 Task: In the  document Renewableenergymeet.html Change the allignment of footer to  'Left ' Select the entire text and insert font style 'Playfair Display' and font size: 18
Action: Mouse moved to (361, 456)
Screenshot: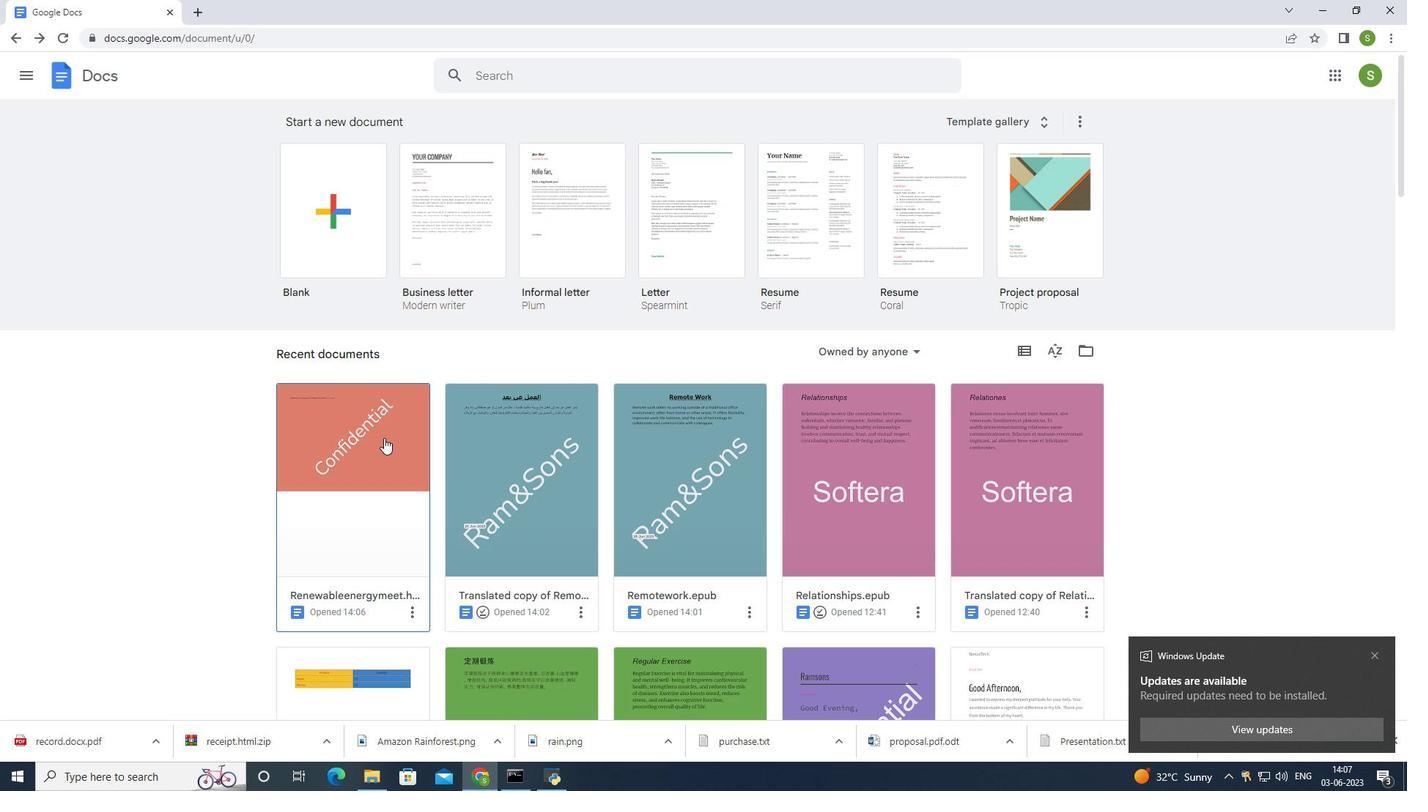 
Action: Mouse pressed left at (361, 456)
Screenshot: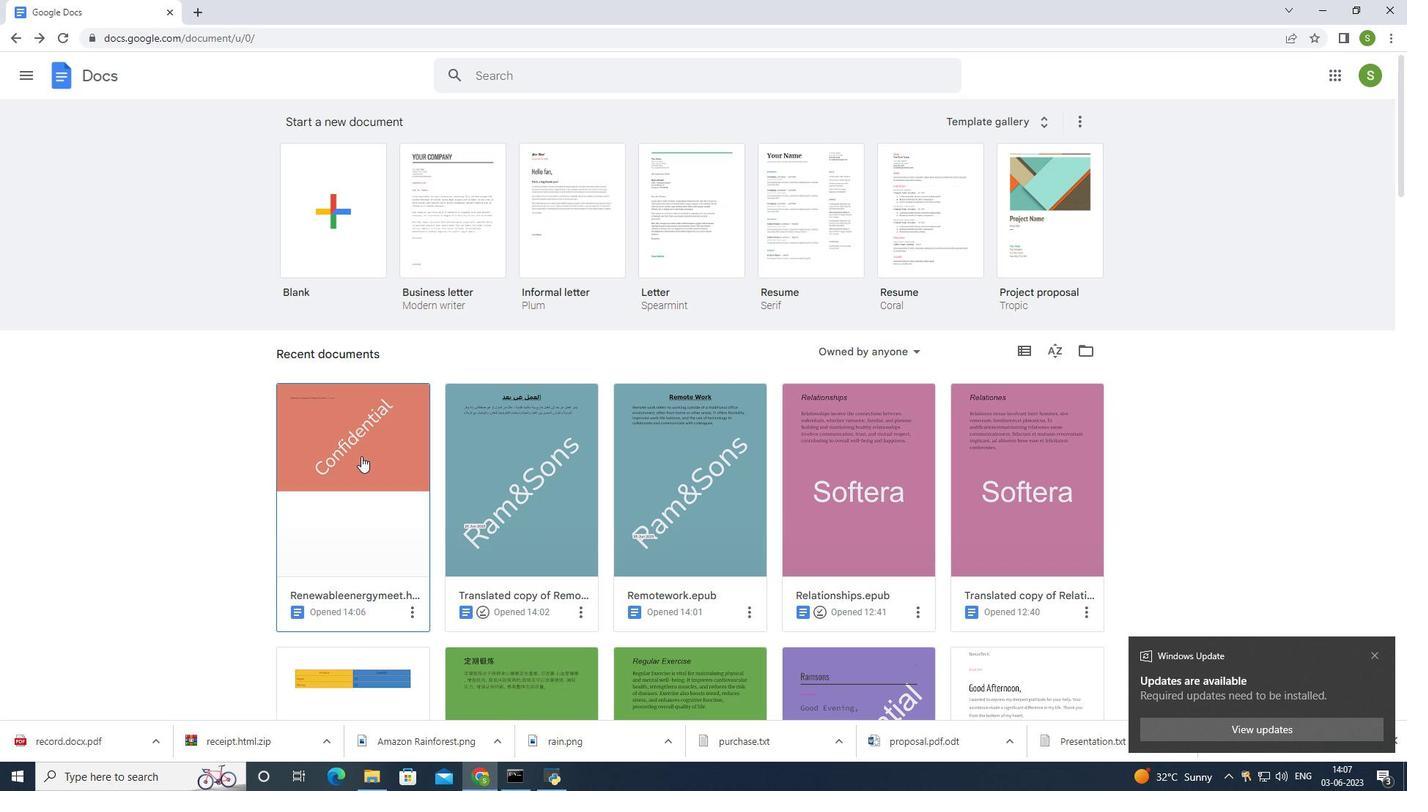 
Action: Mouse moved to (435, 699)
Screenshot: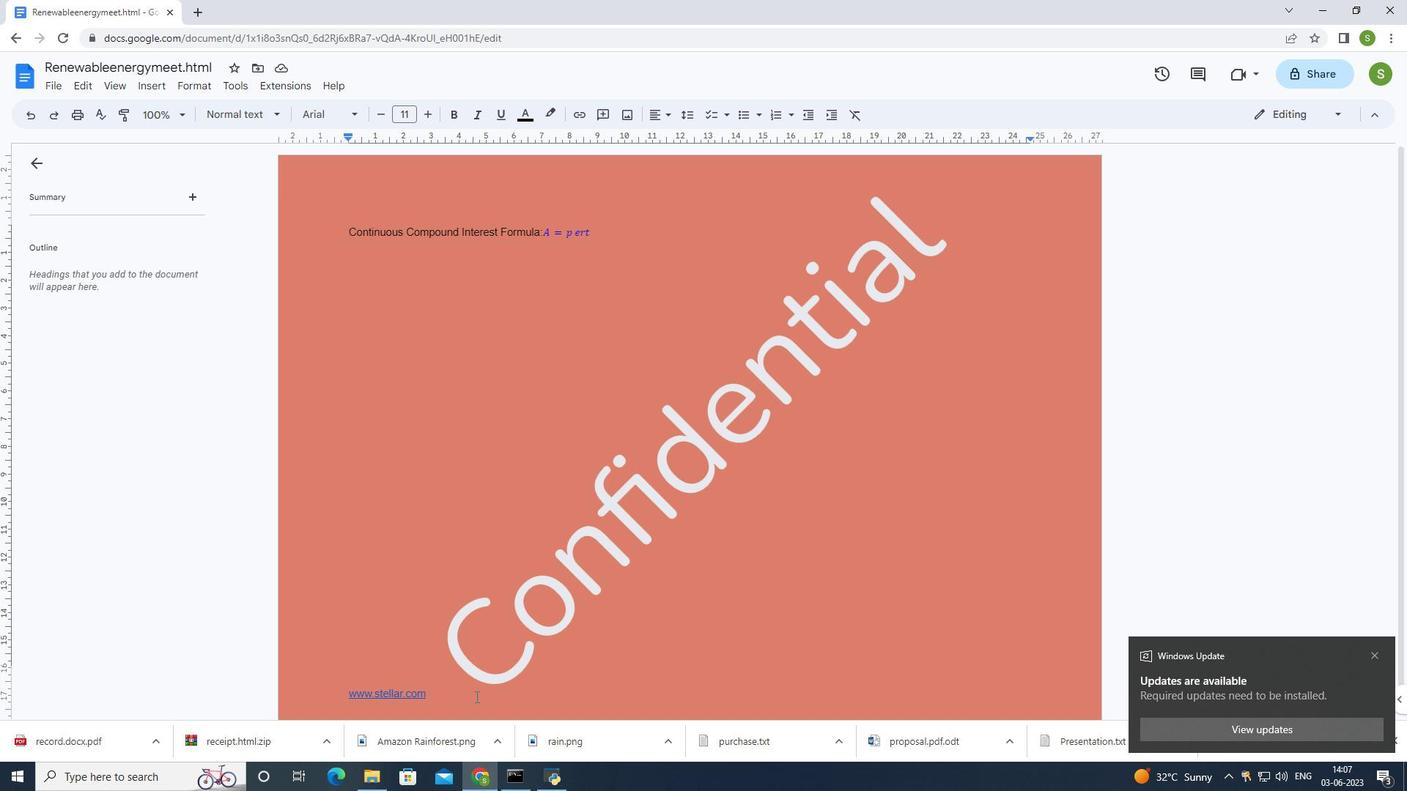 
Action: Mouse pressed left at (435, 699)
Screenshot: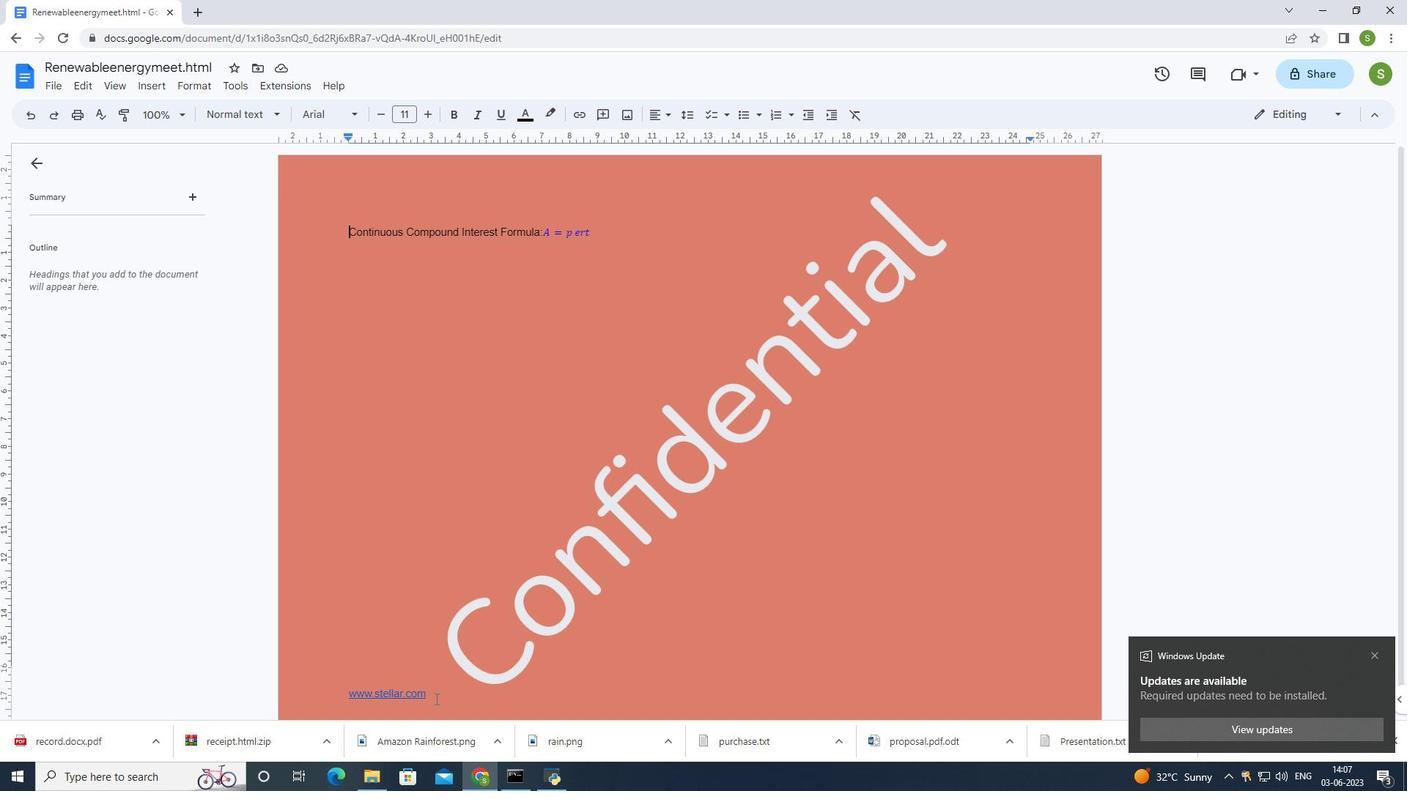 
Action: Mouse moved to (434, 696)
Screenshot: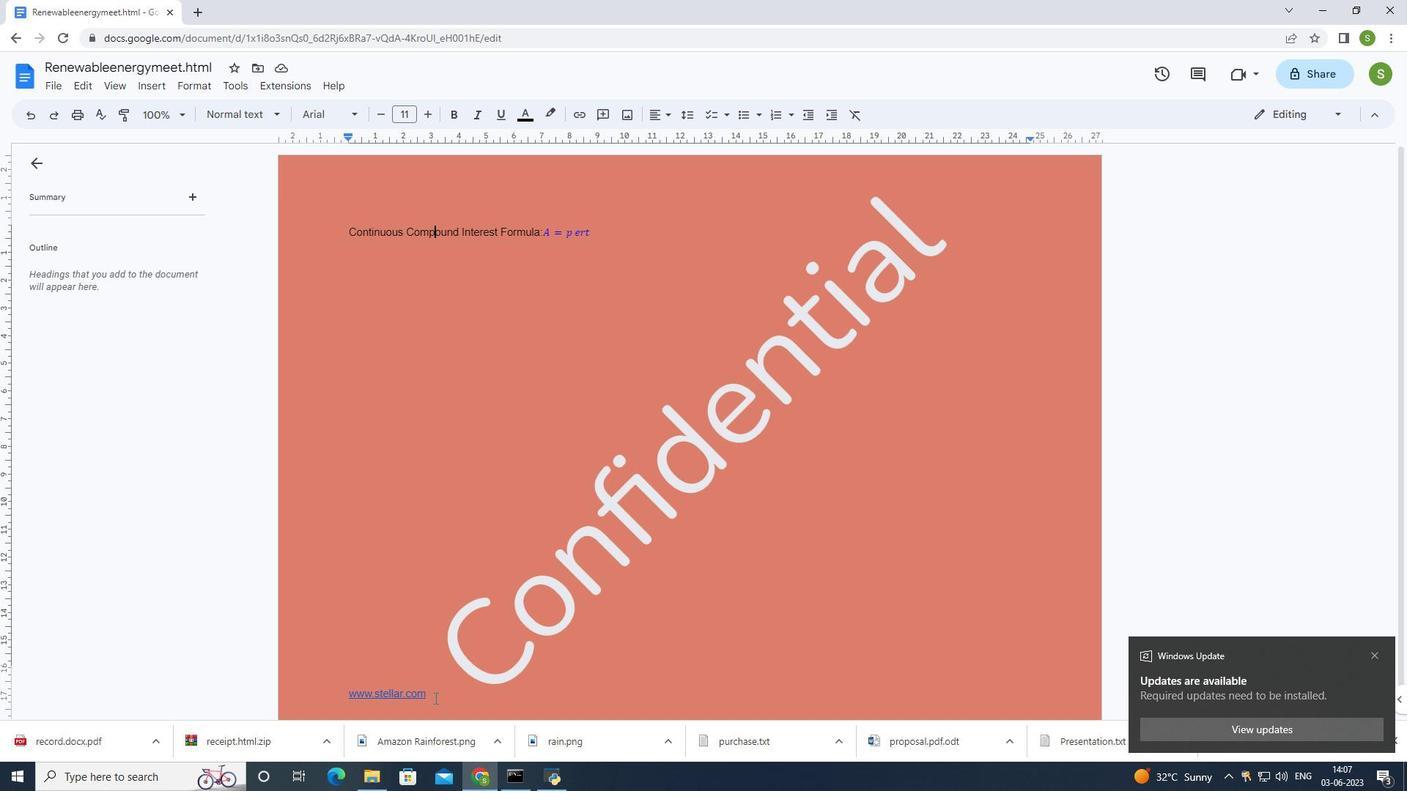 
Action: Mouse pressed left at (434, 696)
Screenshot: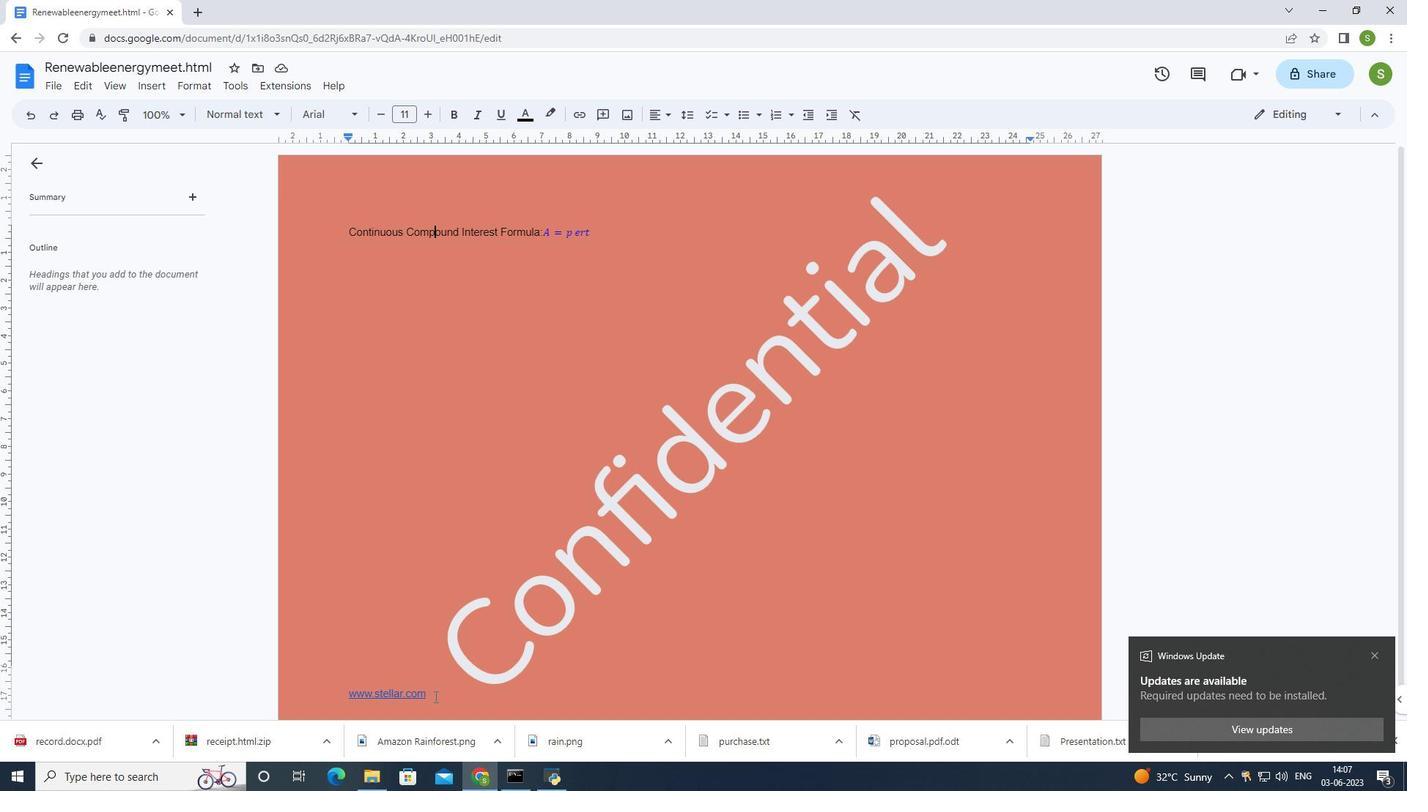
Action: Mouse pressed left at (434, 696)
Screenshot: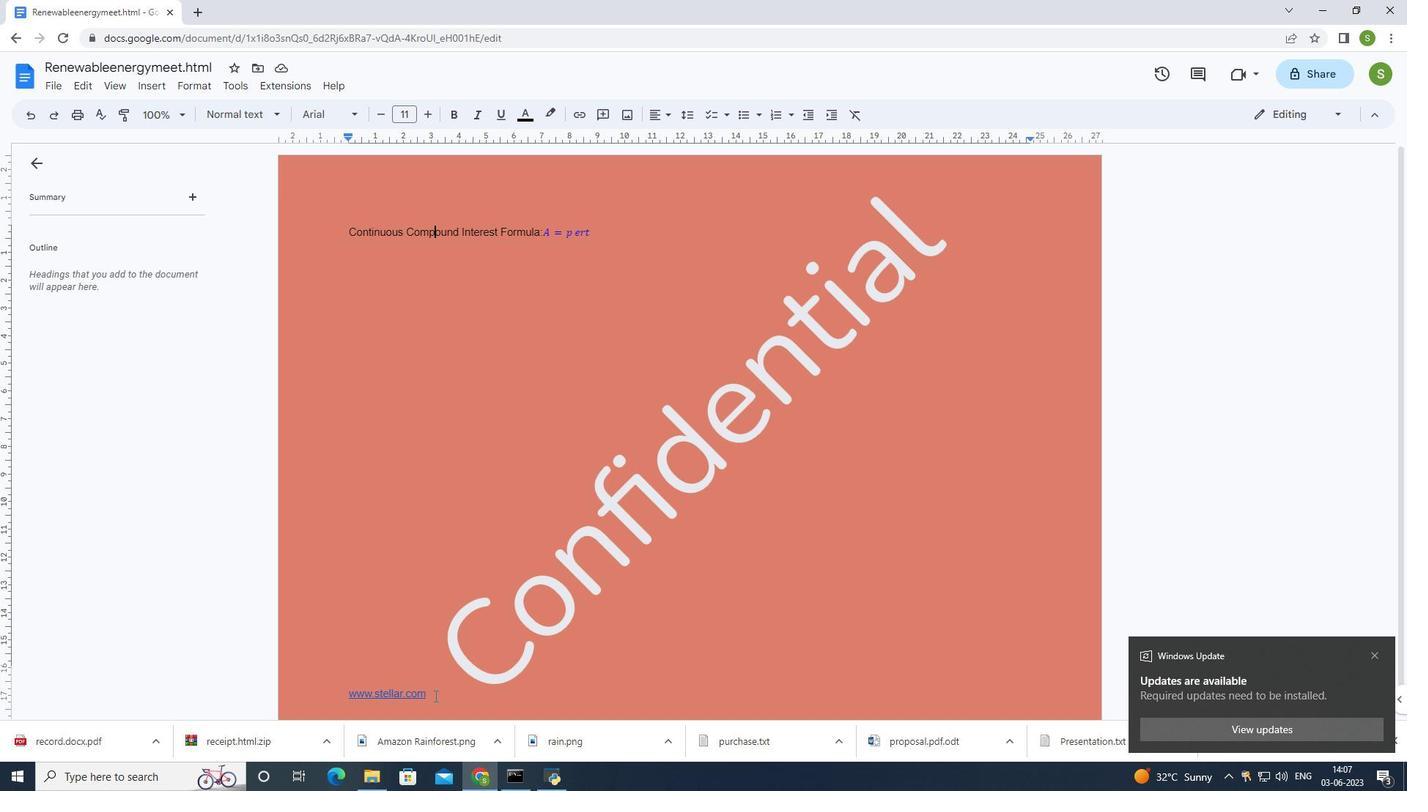 
Action: Mouse moved to (434, 691)
Screenshot: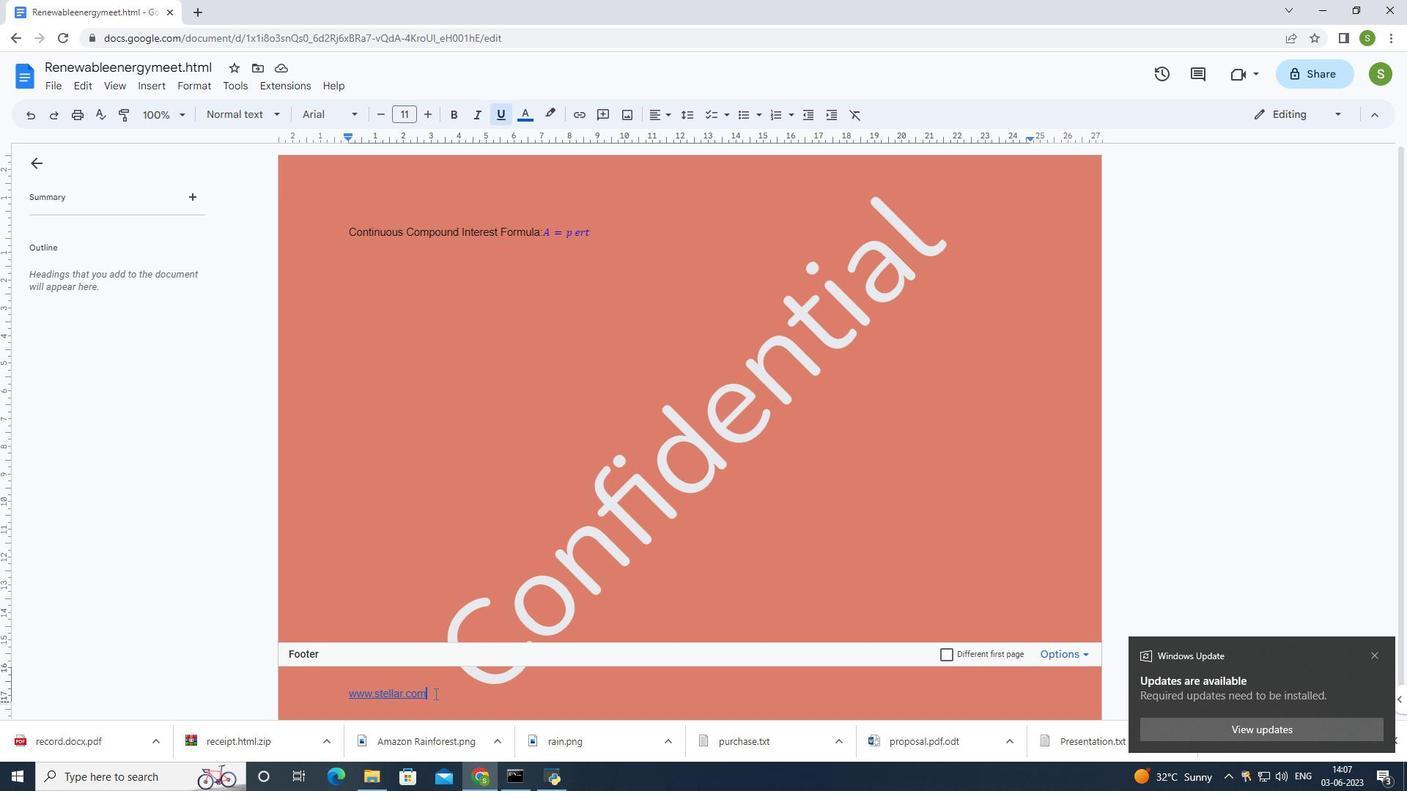 
Action: Mouse pressed left at (434, 691)
Screenshot: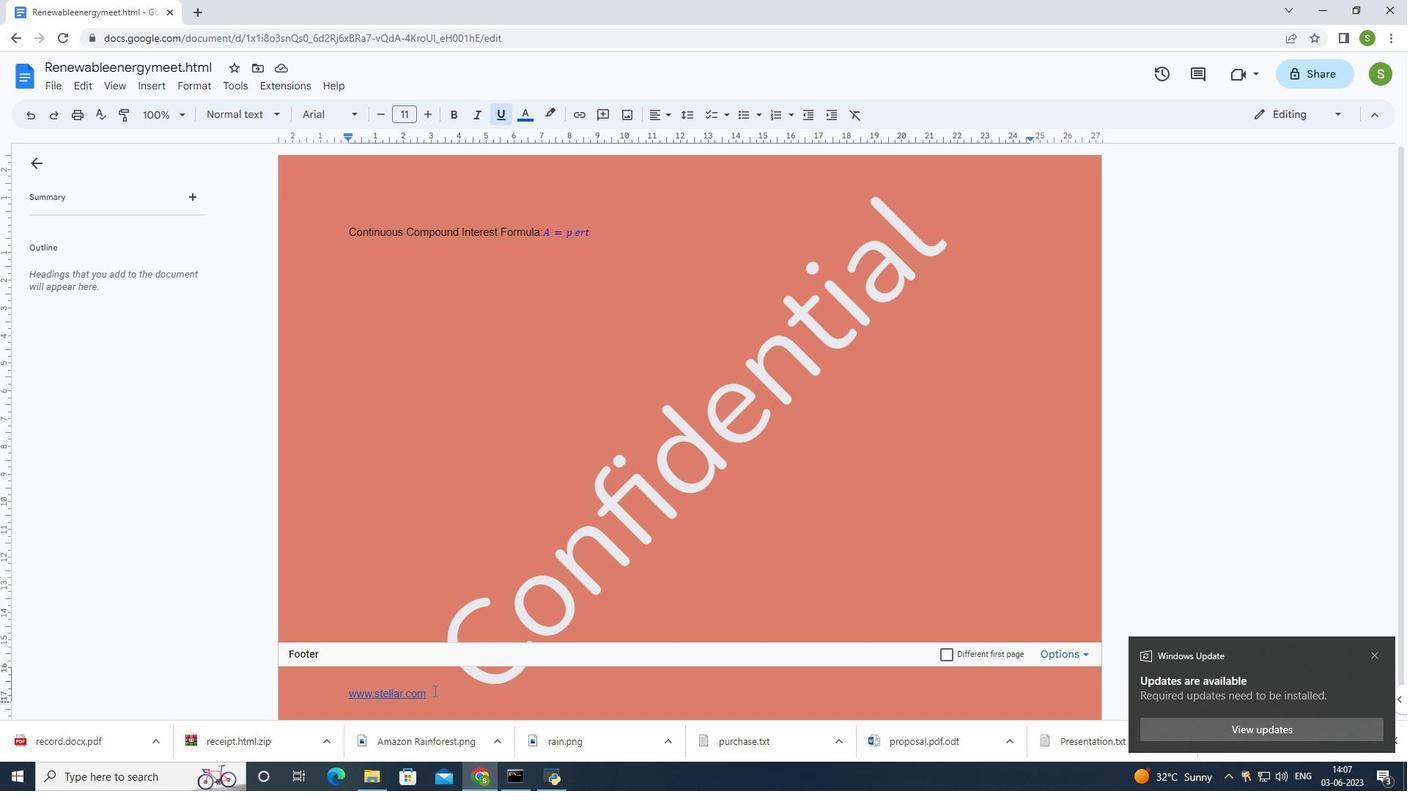 
Action: Mouse moved to (653, 112)
Screenshot: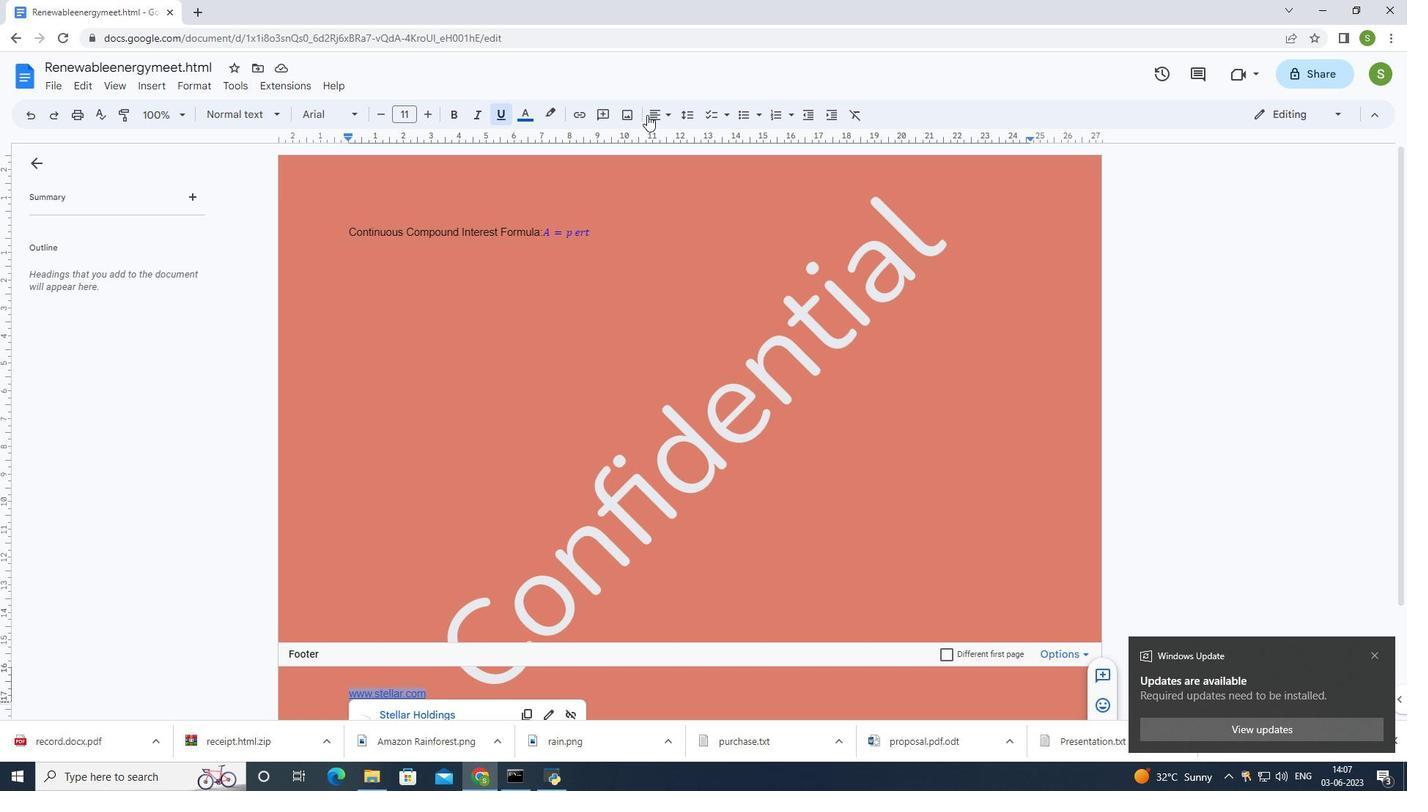 
Action: Mouse pressed left at (653, 112)
Screenshot: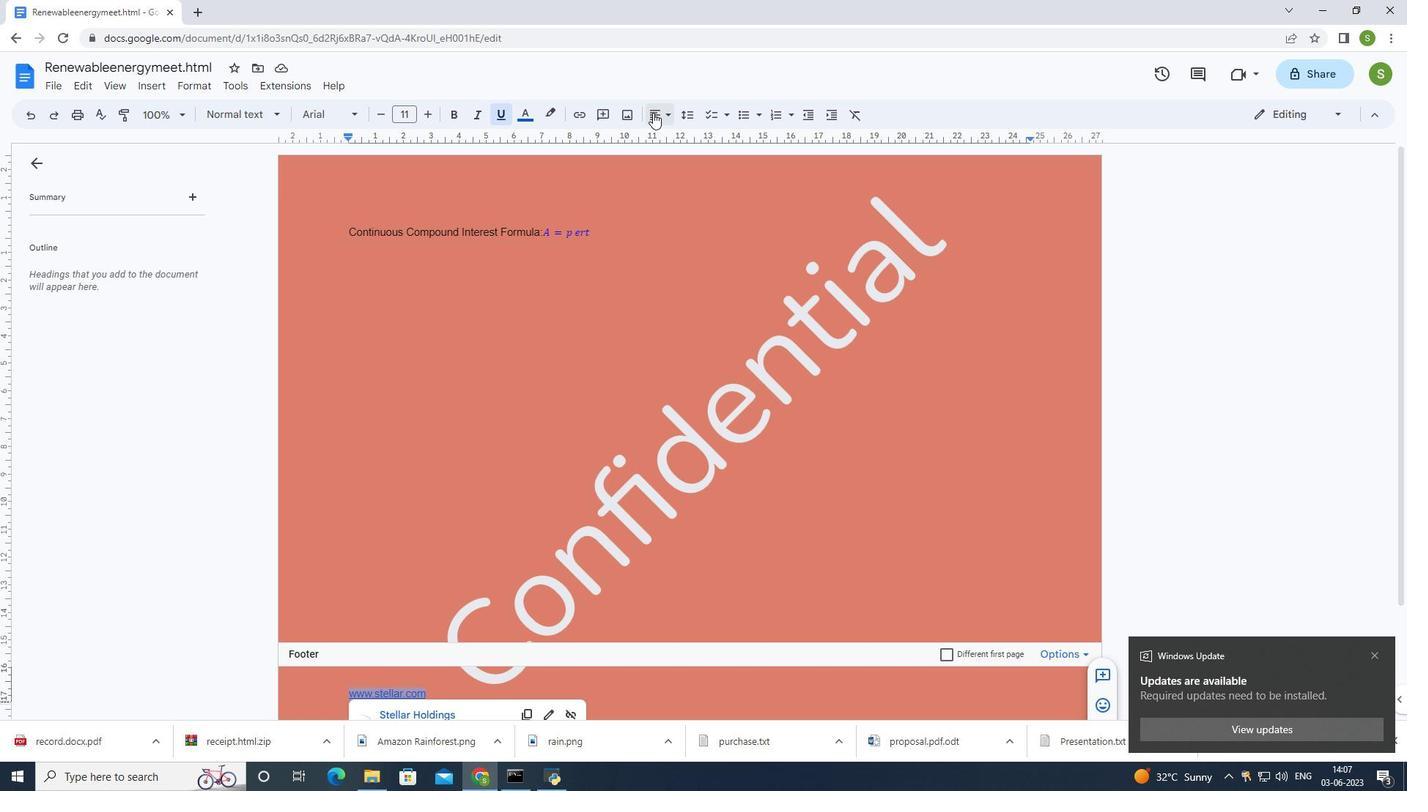 
Action: Mouse moved to (656, 140)
Screenshot: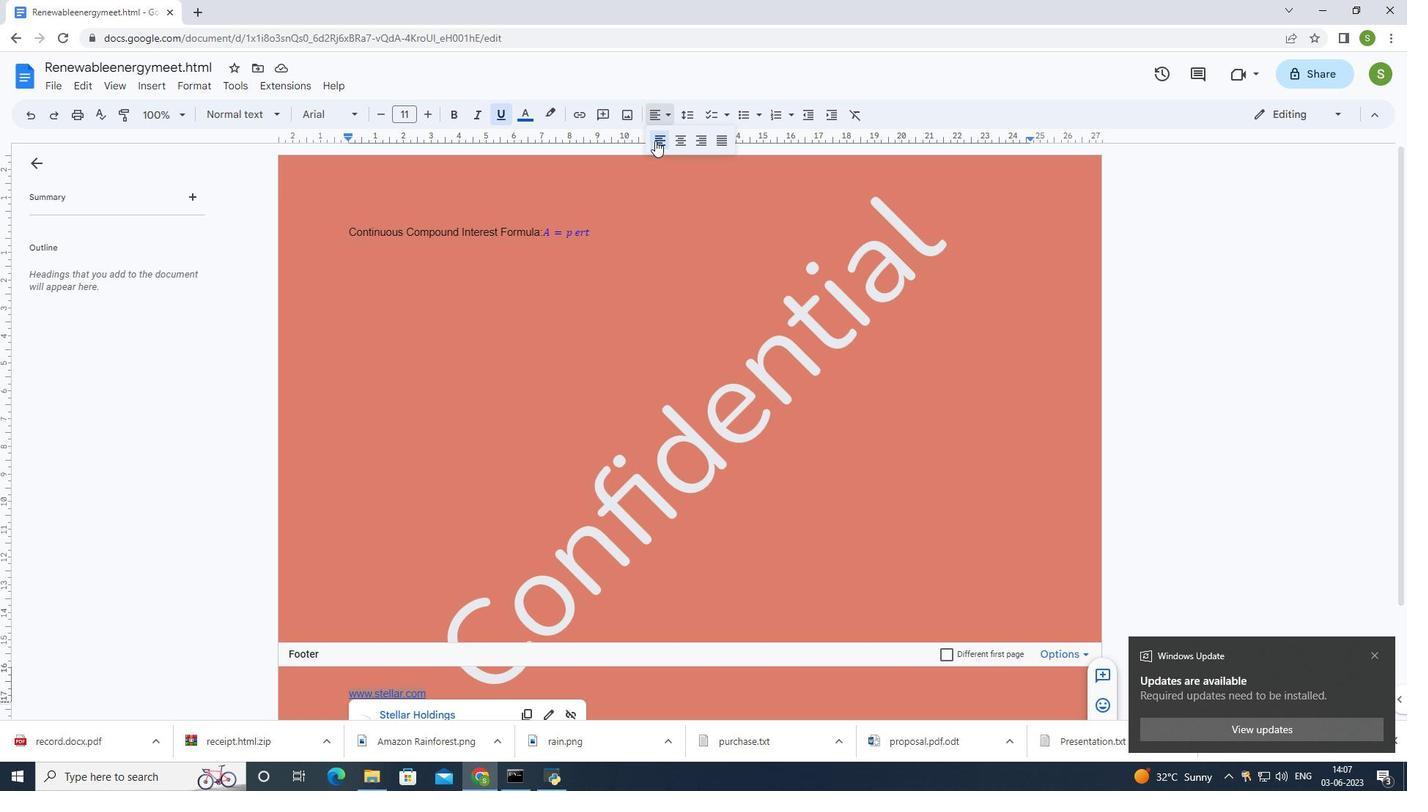 
Action: Mouse pressed left at (656, 140)
Screenshot: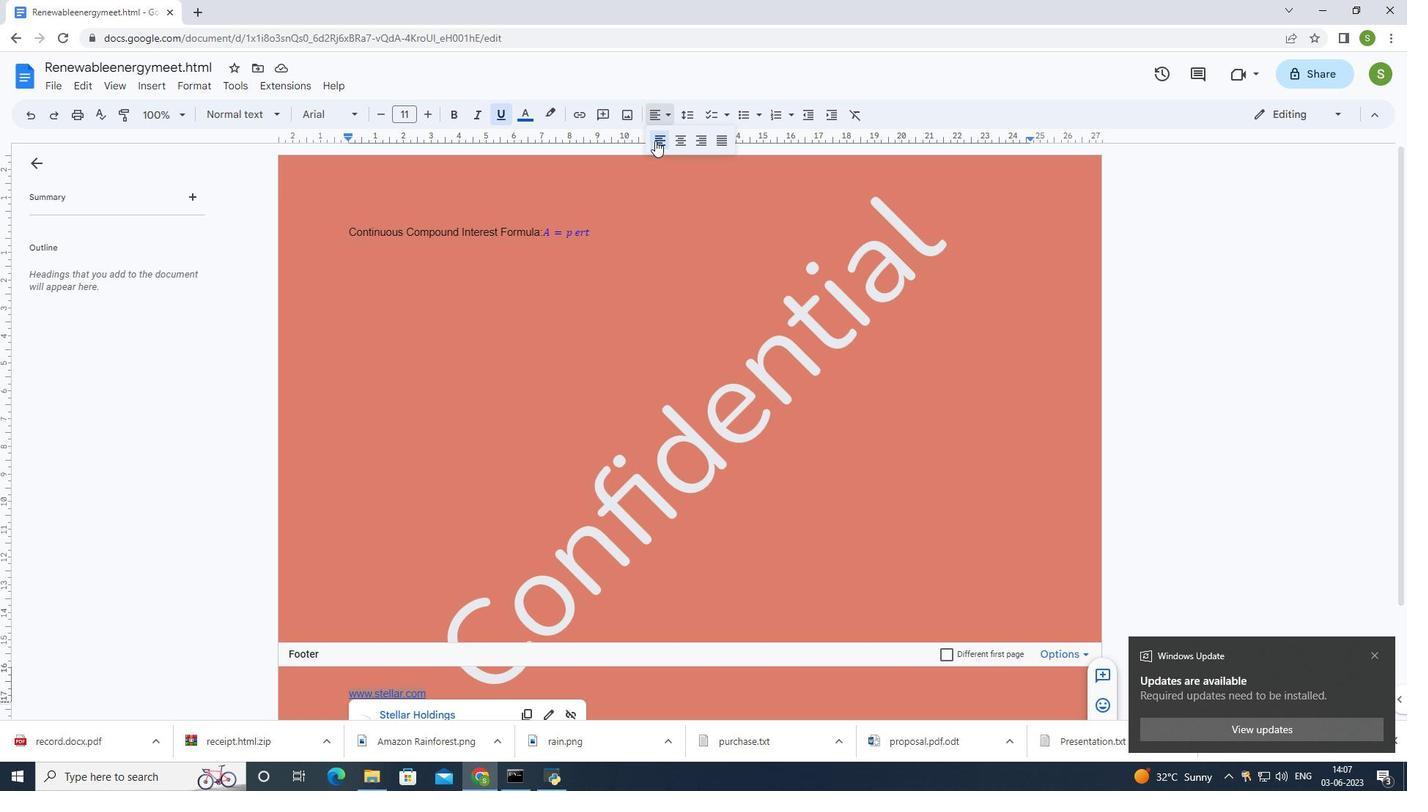 
Action: Mouse moved to (344, 234)
Screenshot: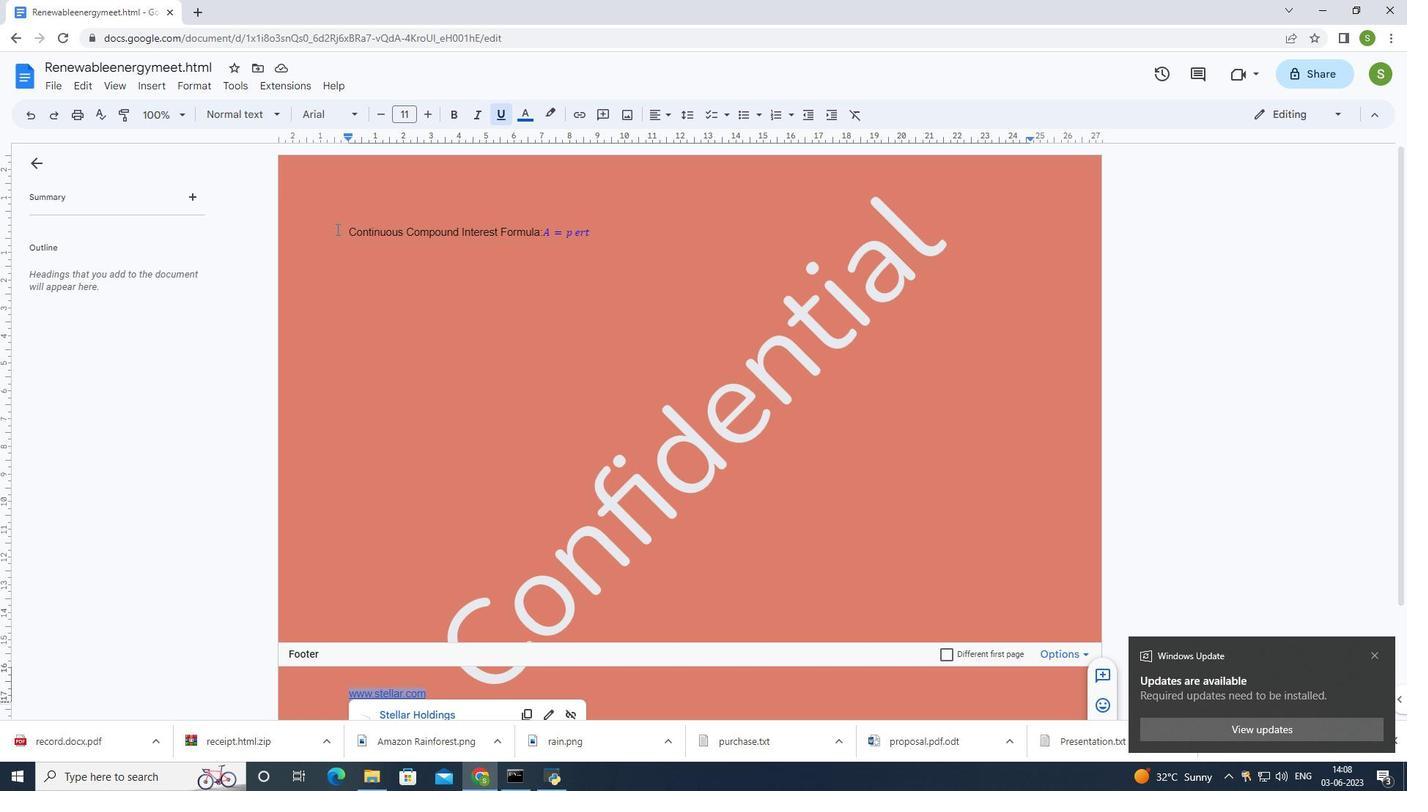 
Action: Mouse pressed left at (344, 234)
Screenshot: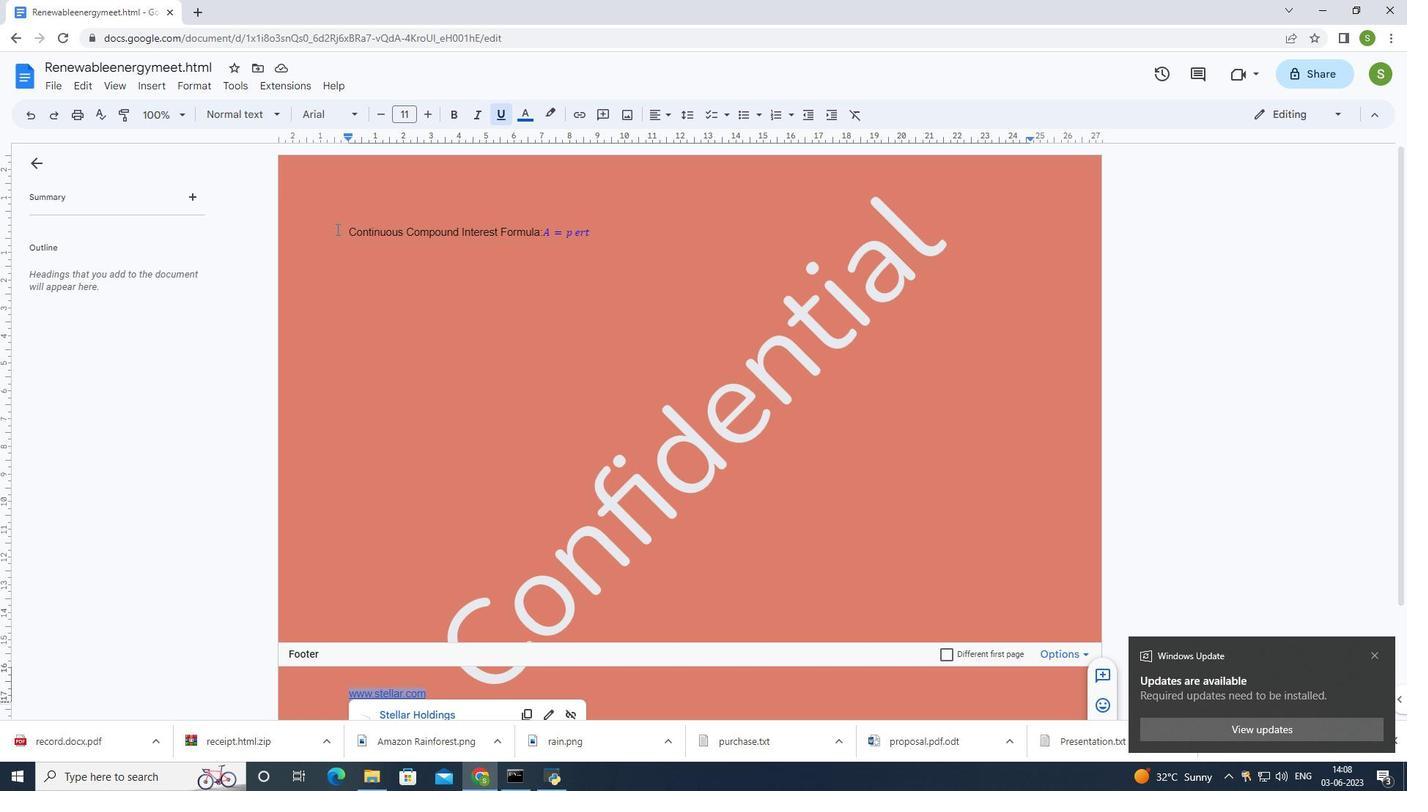 
Action: Mouse moved to (324, 111)
Screenshot: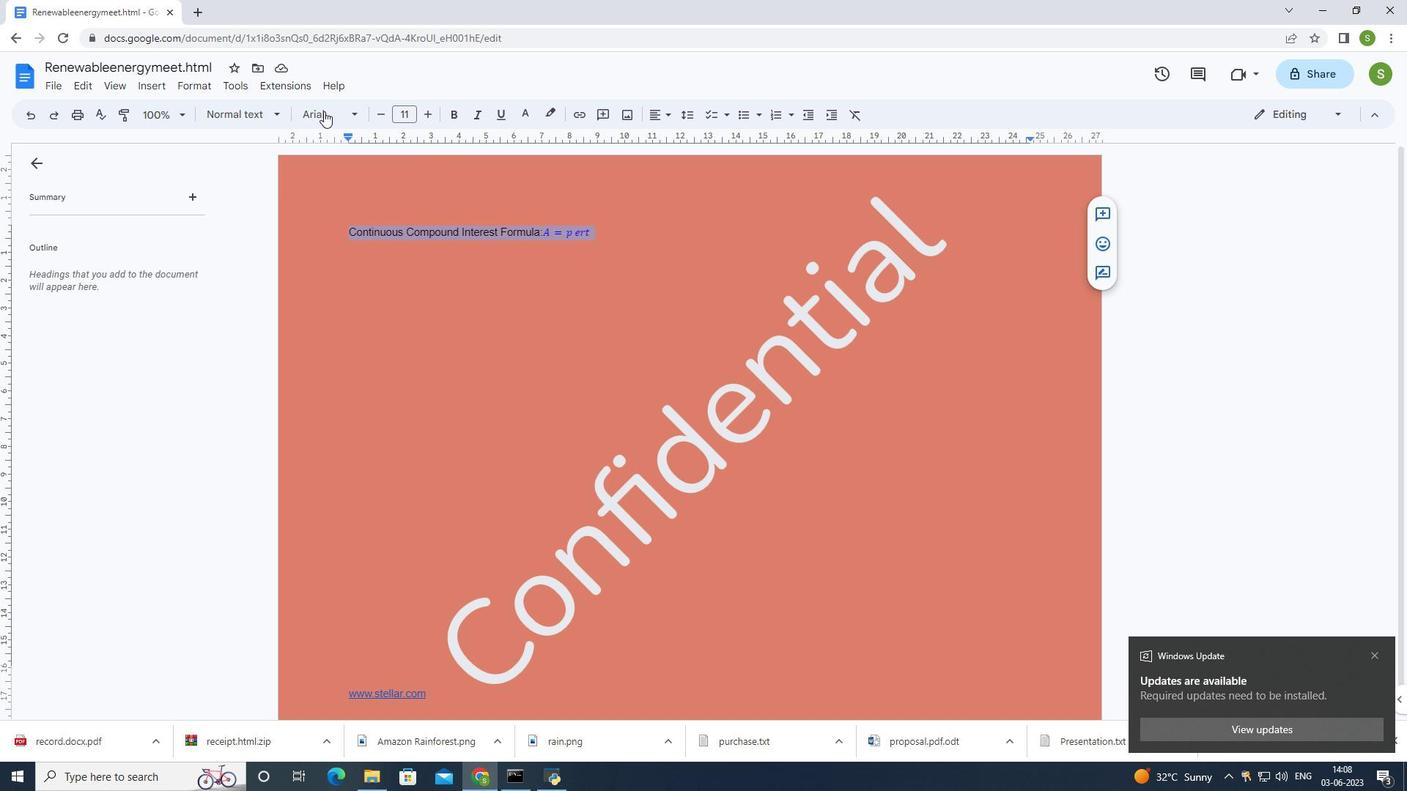 
Action: Mouse pressed left at (324, 111)
Screenshot: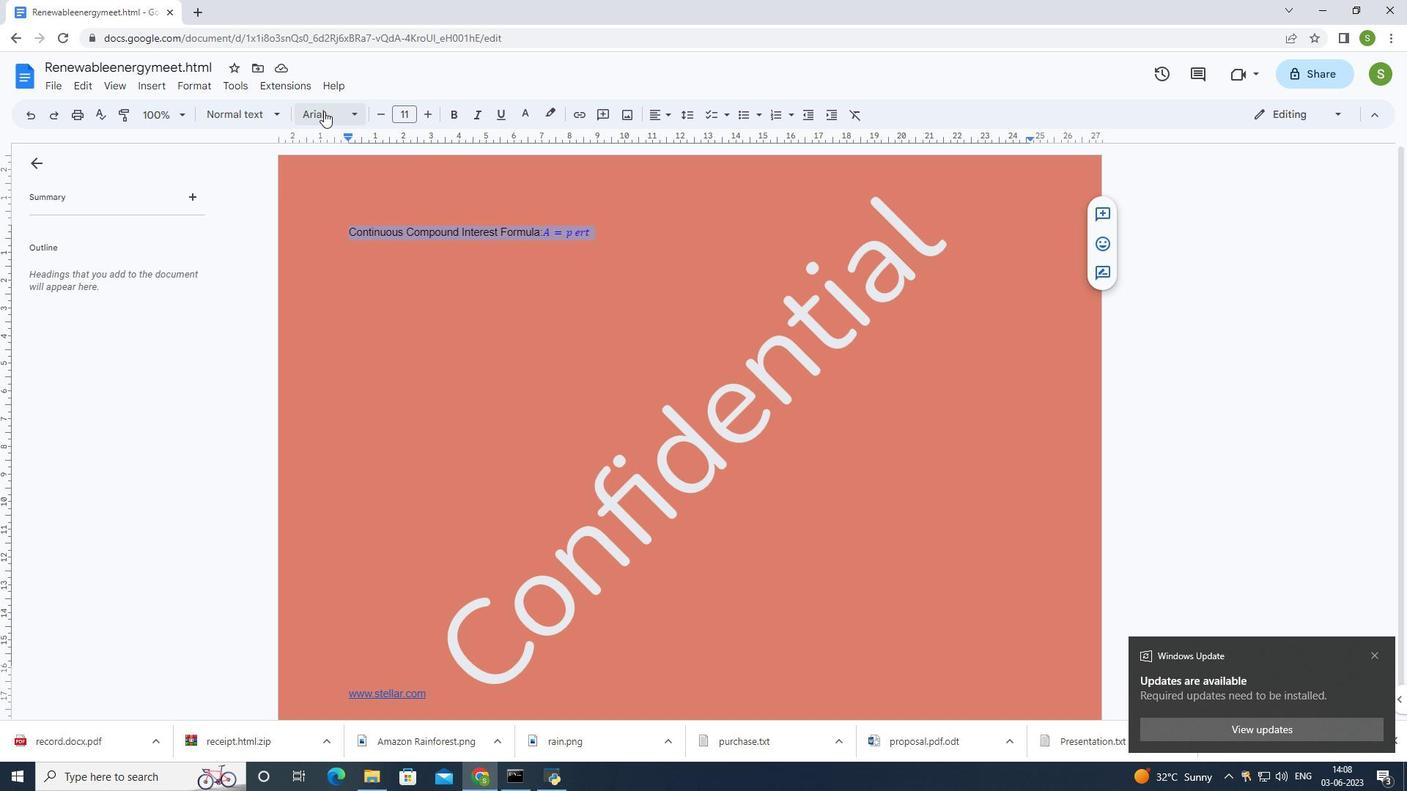 
Action: Mouse moved to (366, 142)
Screenshot: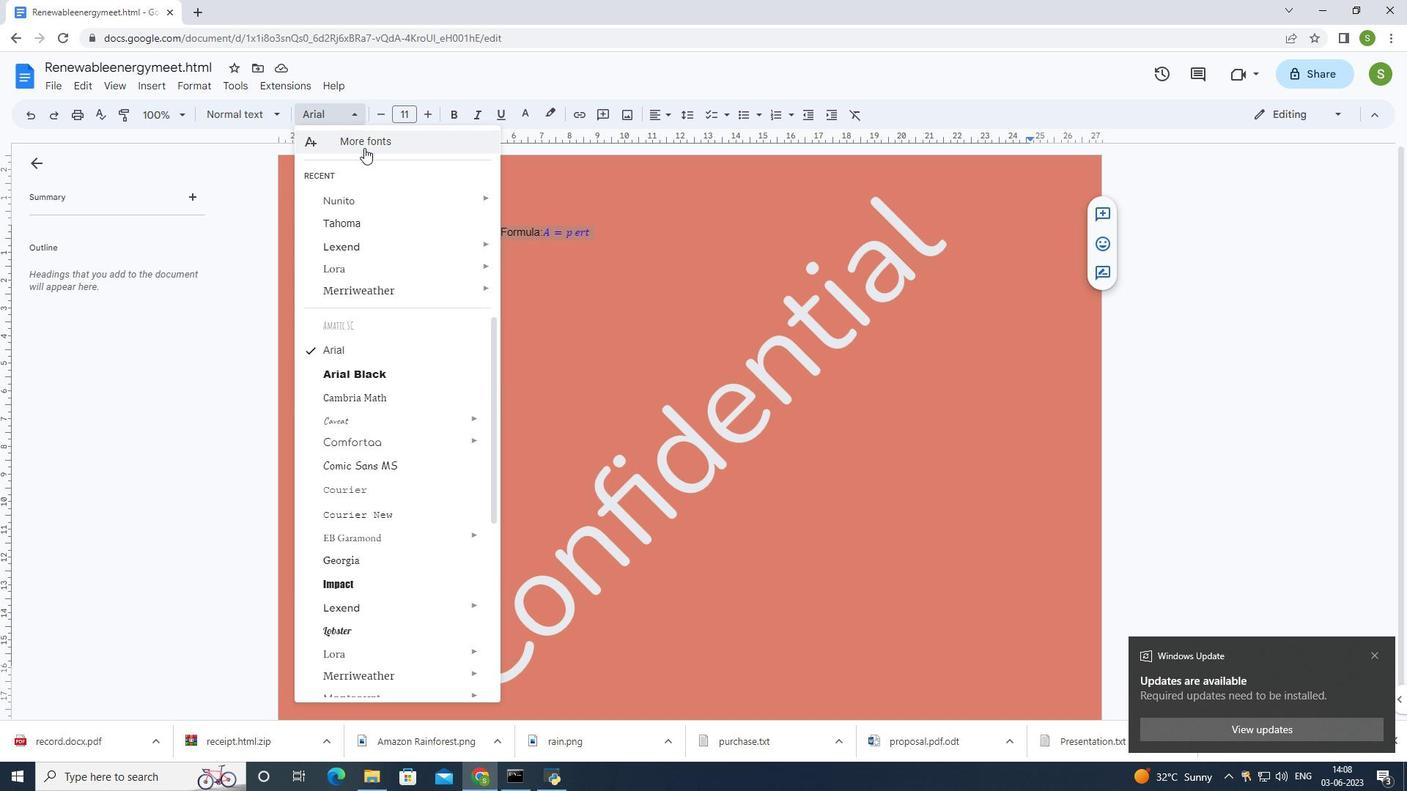 
Action: Mouse pressed left at (366, 142)
Screenshot: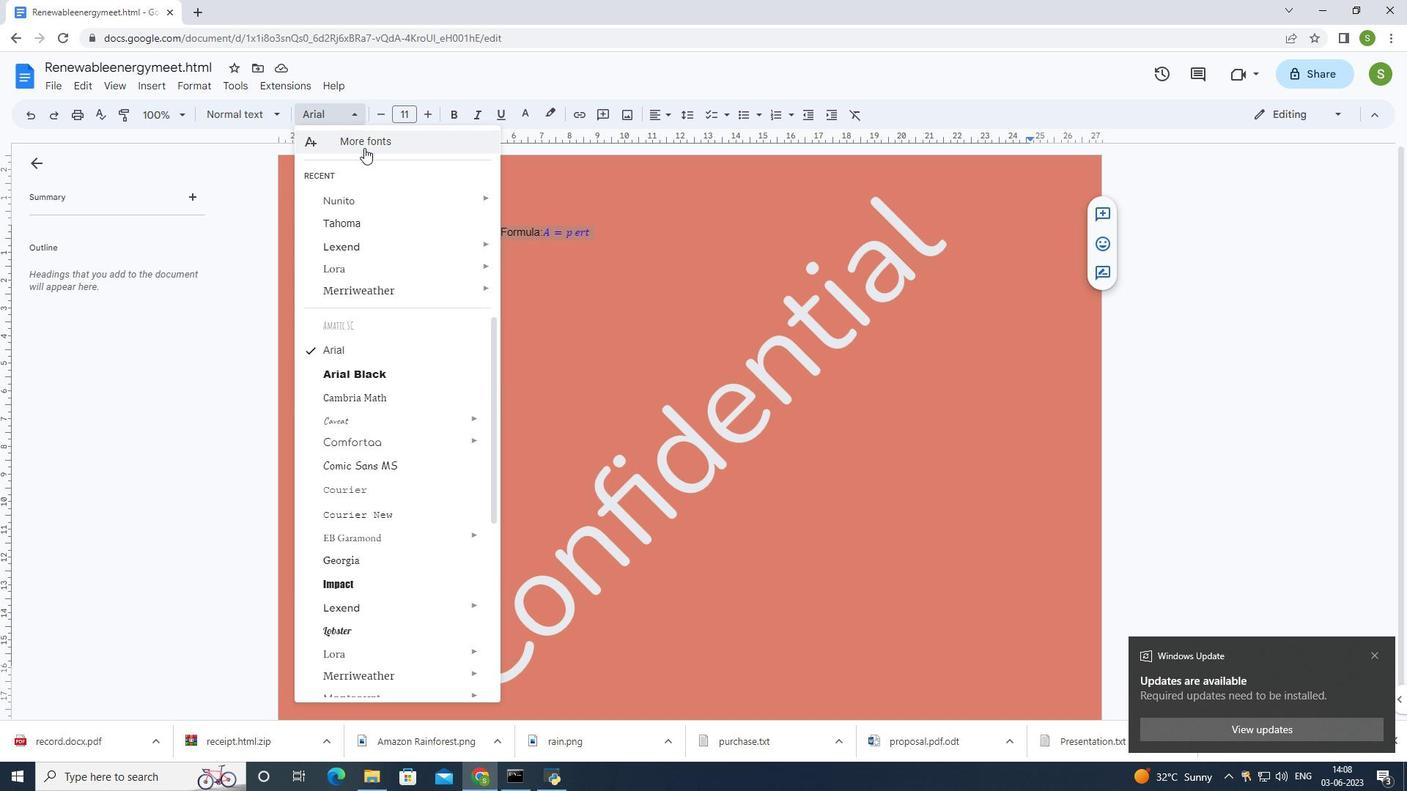
Action: Mouse moved to (458, 211)
Screenshot: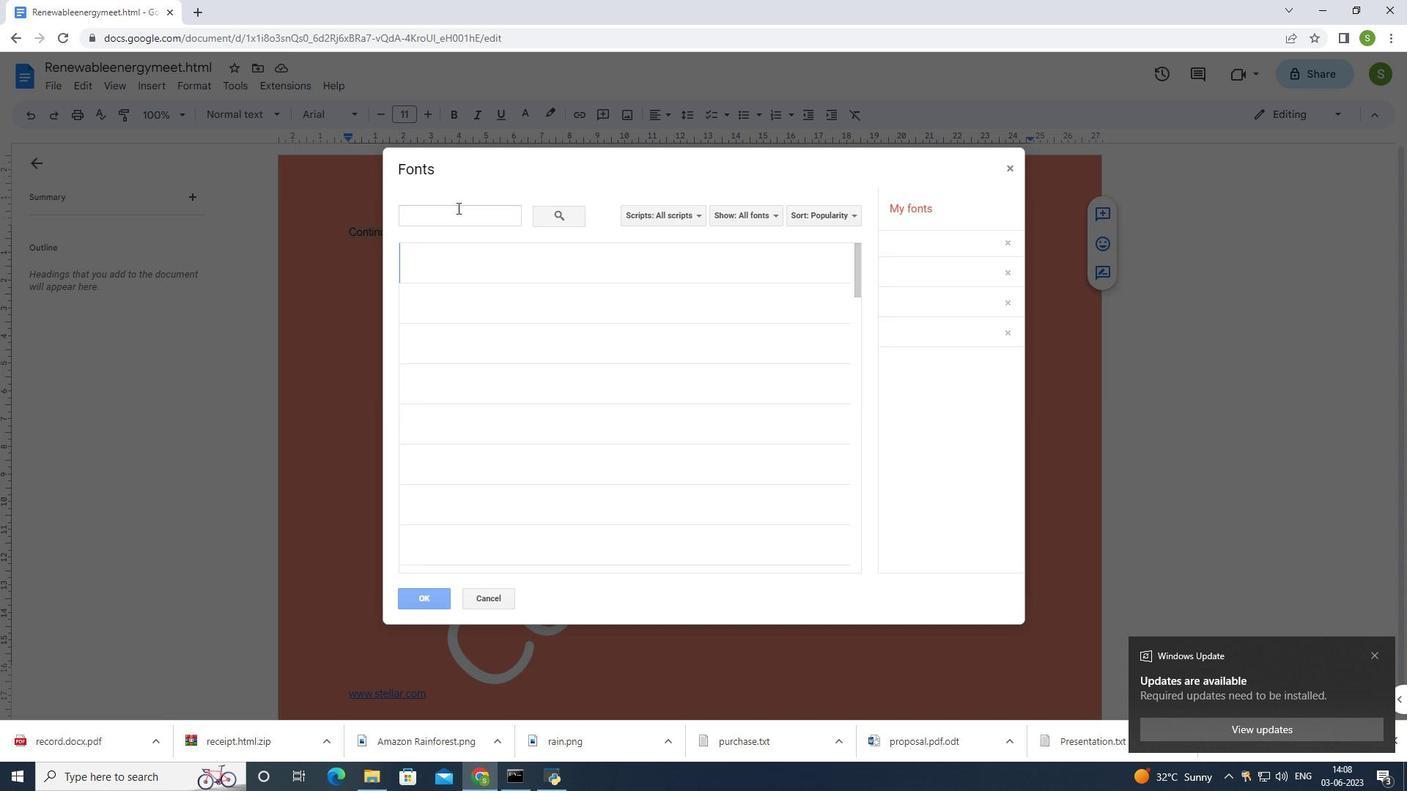 
Action: Mouse pressed left at (458, 211)
Screenshot: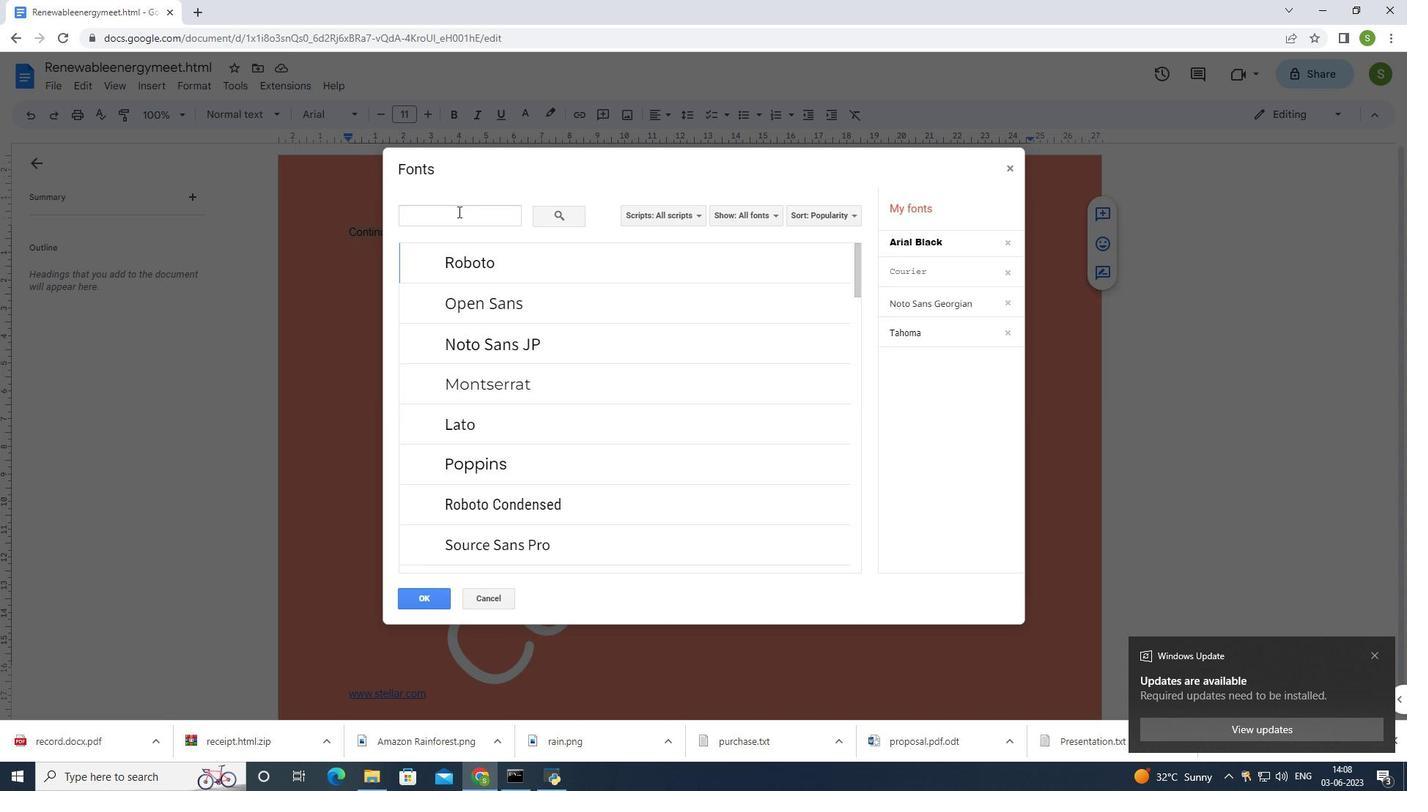 
Action: Mouse moved to (475, 213)
Screenshot: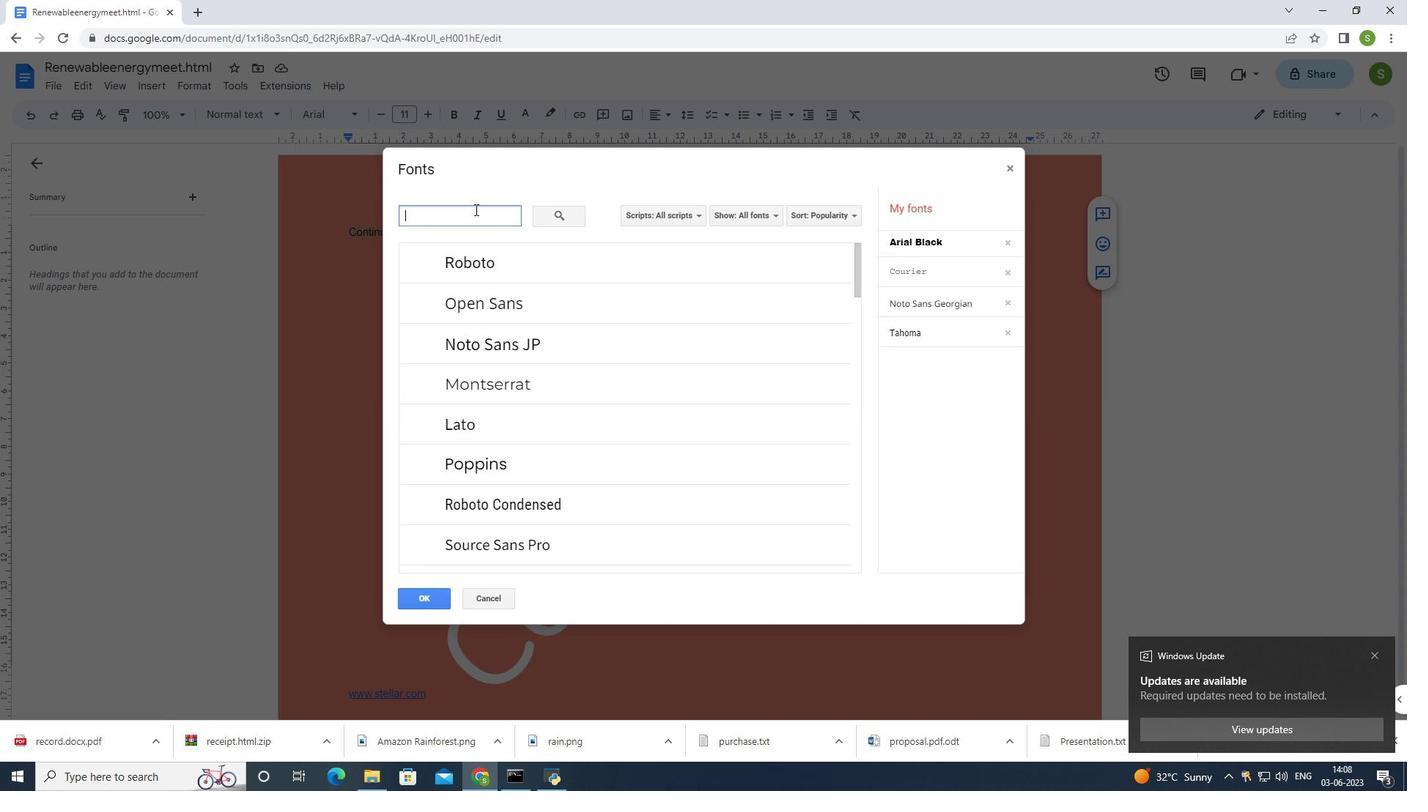 
Action: Key pressed <Key.shift>Playfair
Screenshot: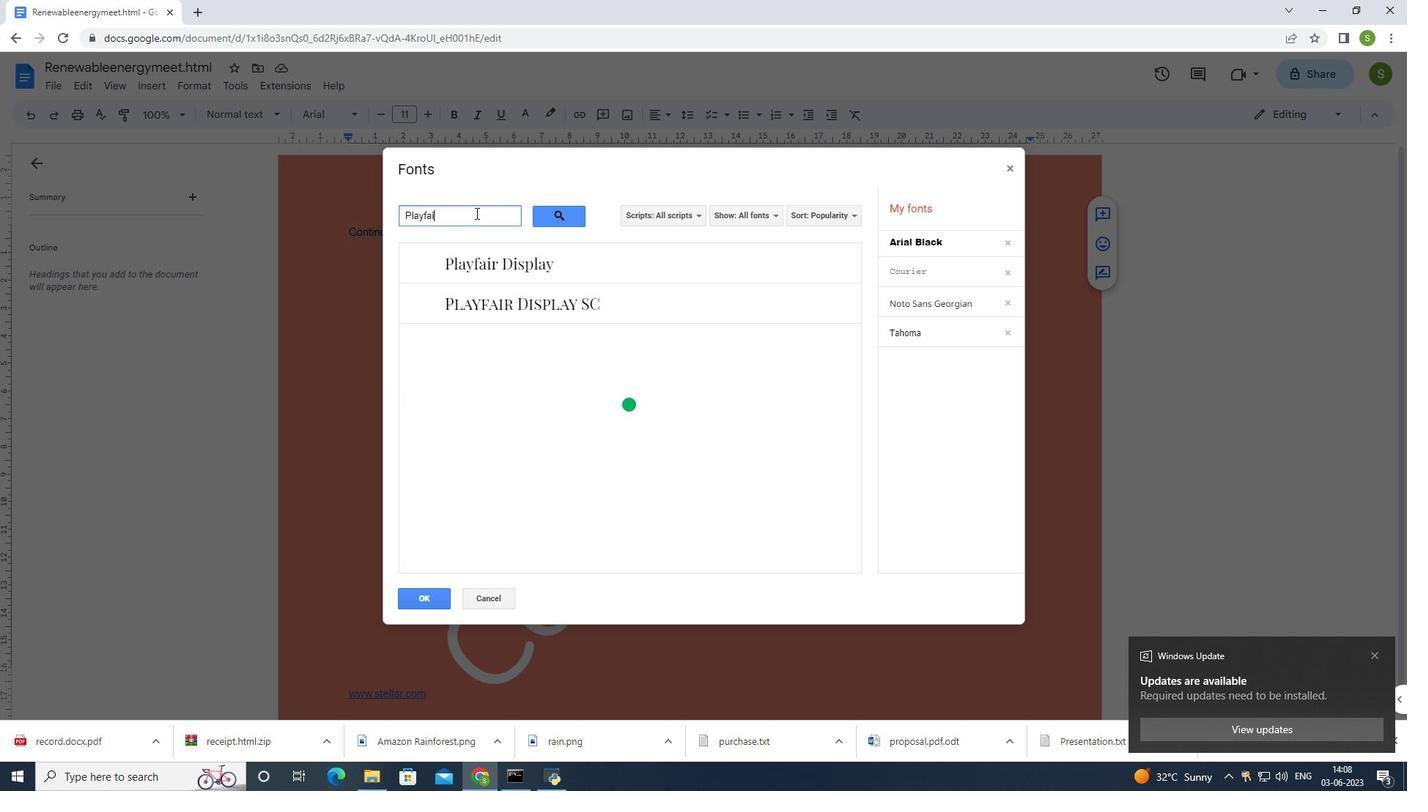 
Action: Mouse moved to (481, 273)
Screenshot: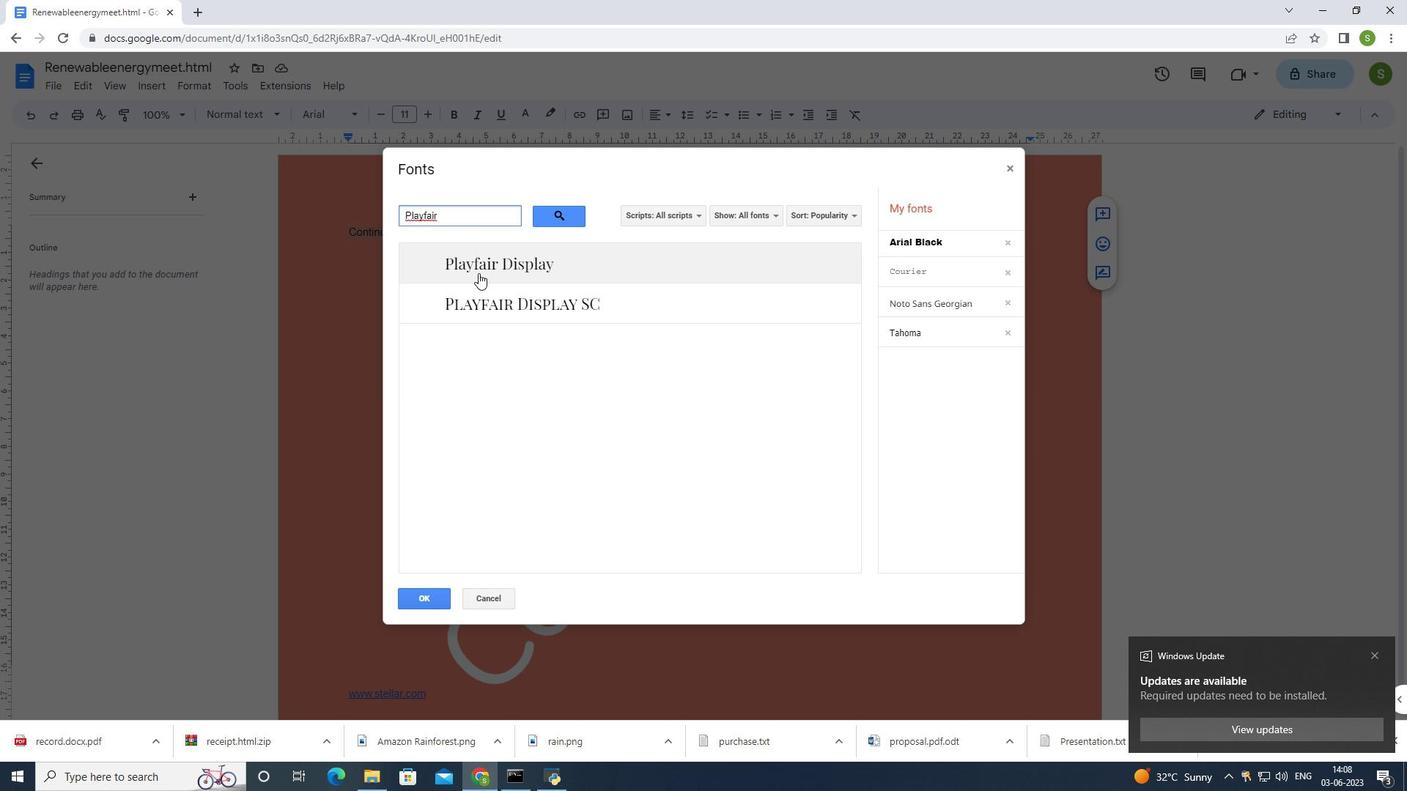 
Action: Mouse pressed left at (481, 273)
Screenshot: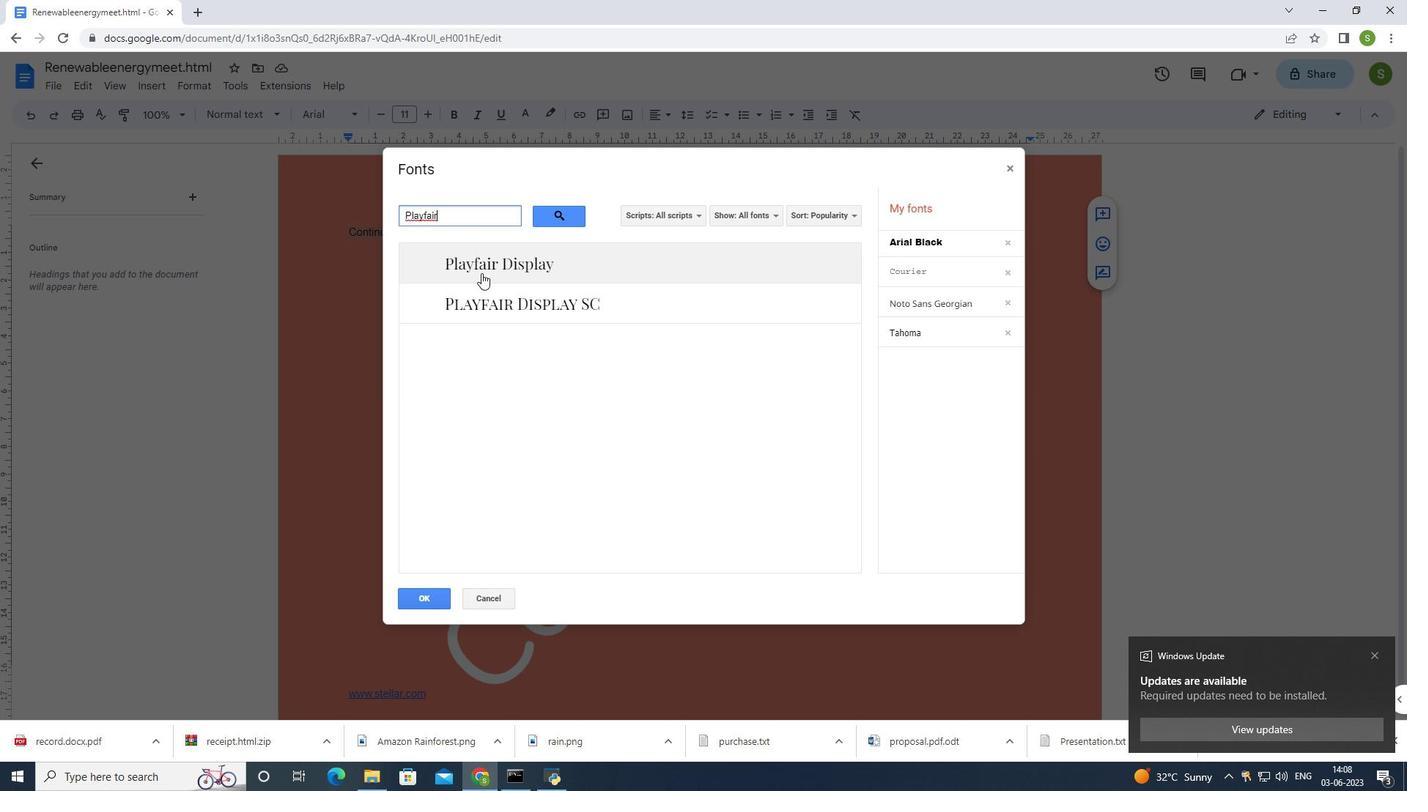 
Action: Mouse moved to (436, 601)
Screenshot: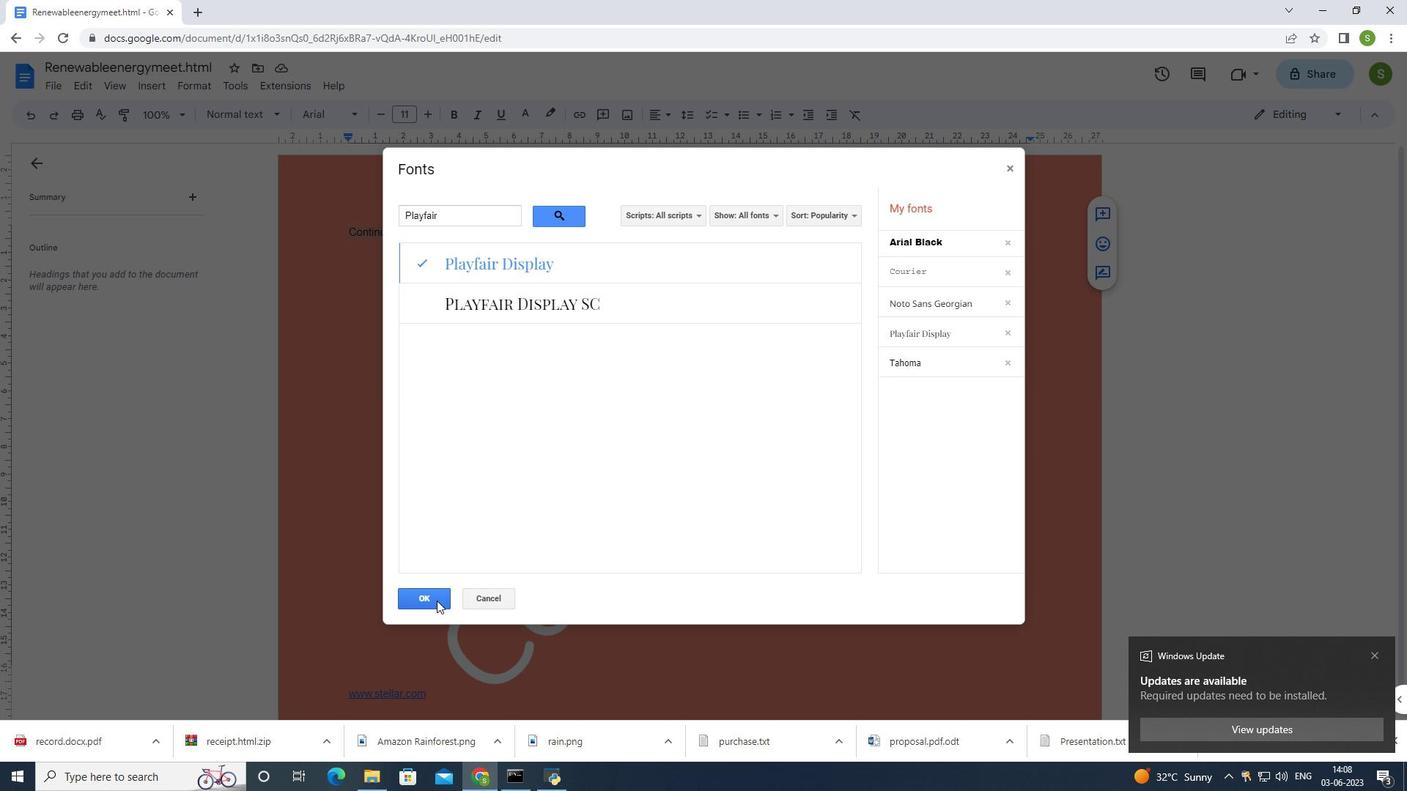 
Action: Mouse pressed left at (436, 601)
Screenshot: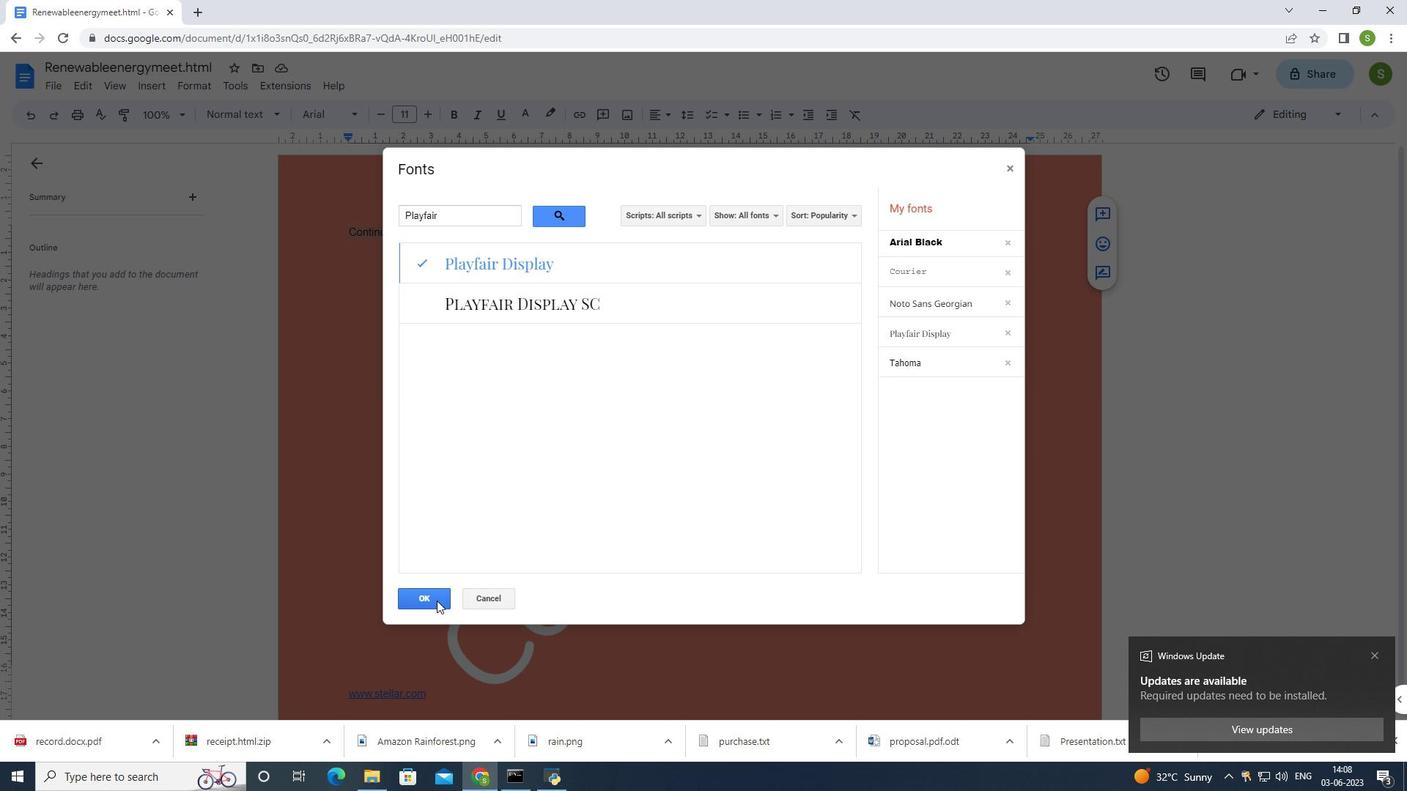 
Action: Mouse moved to (426, 113)
Screenshot: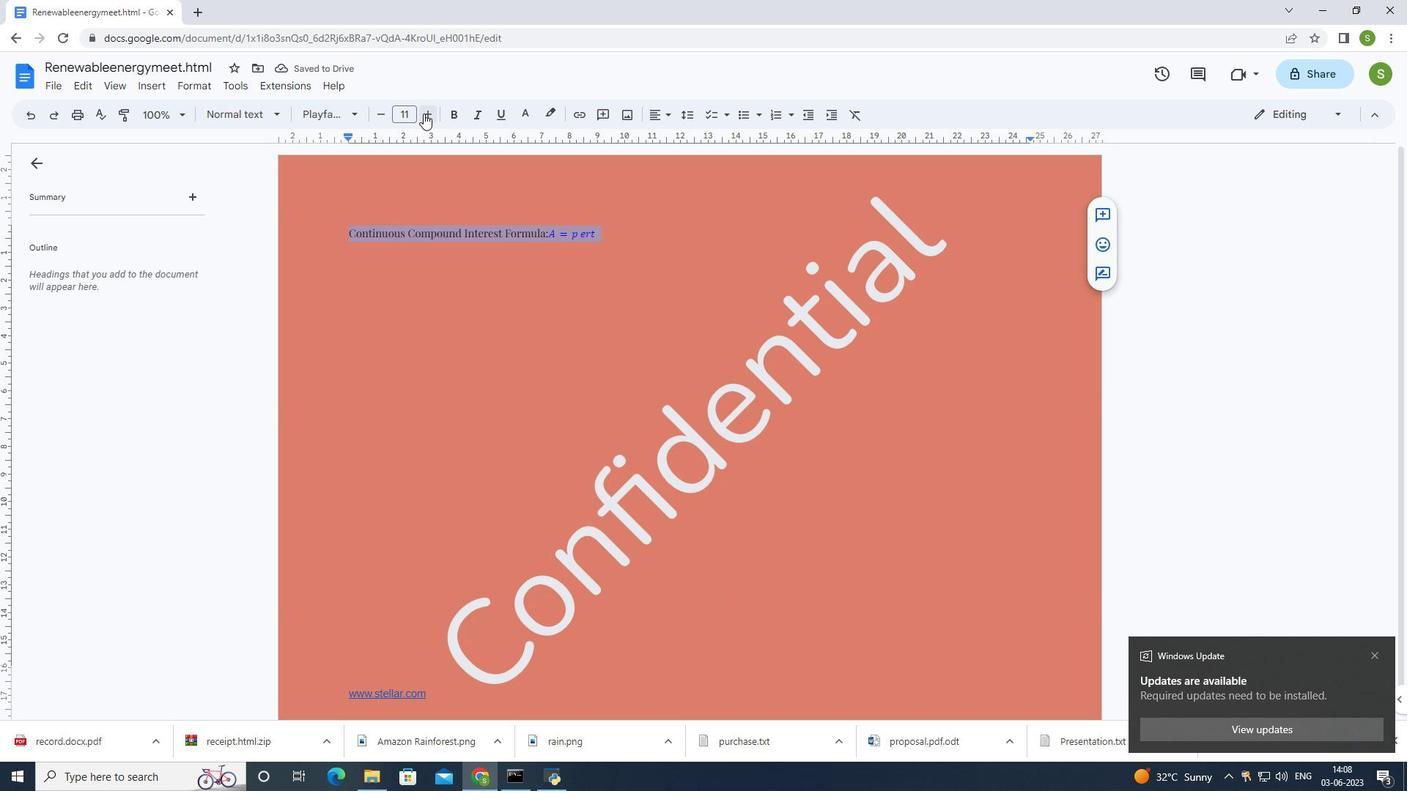 
Action: Mouse pressed left at (426, 113)
Screenshot: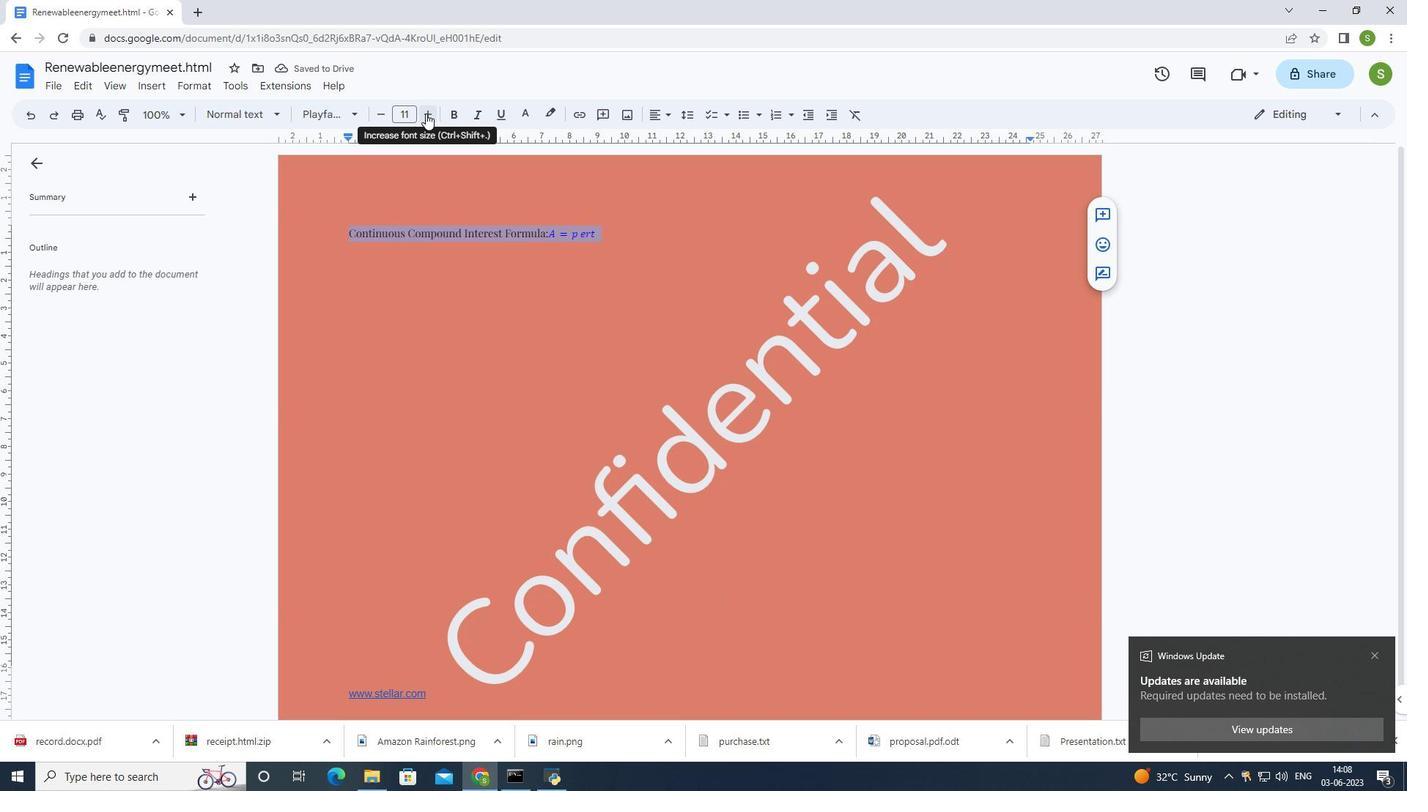 
Action: Mouse pressed left at (426, 113)
Screenshot: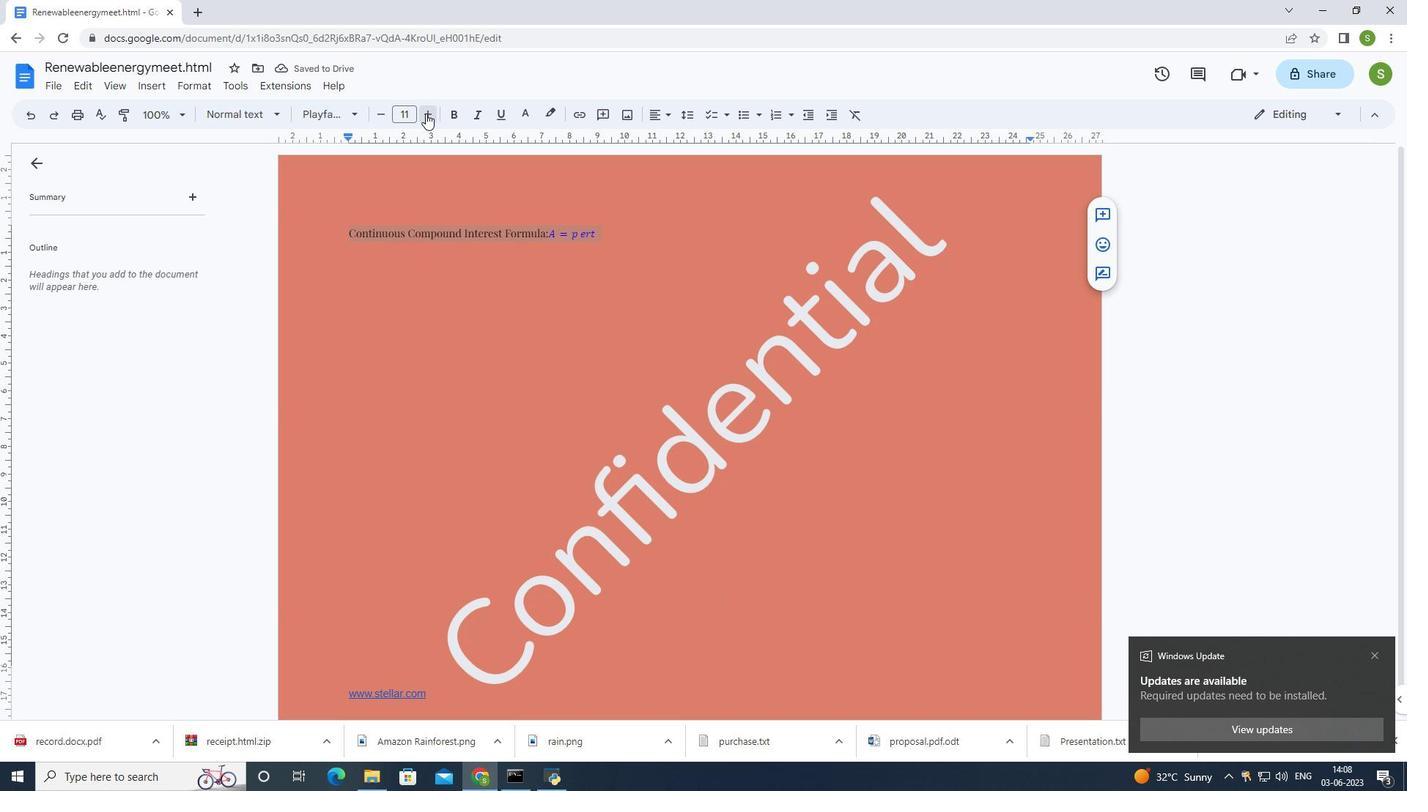 
Action: Mouse pressed left at (426, 113)
Screenshot: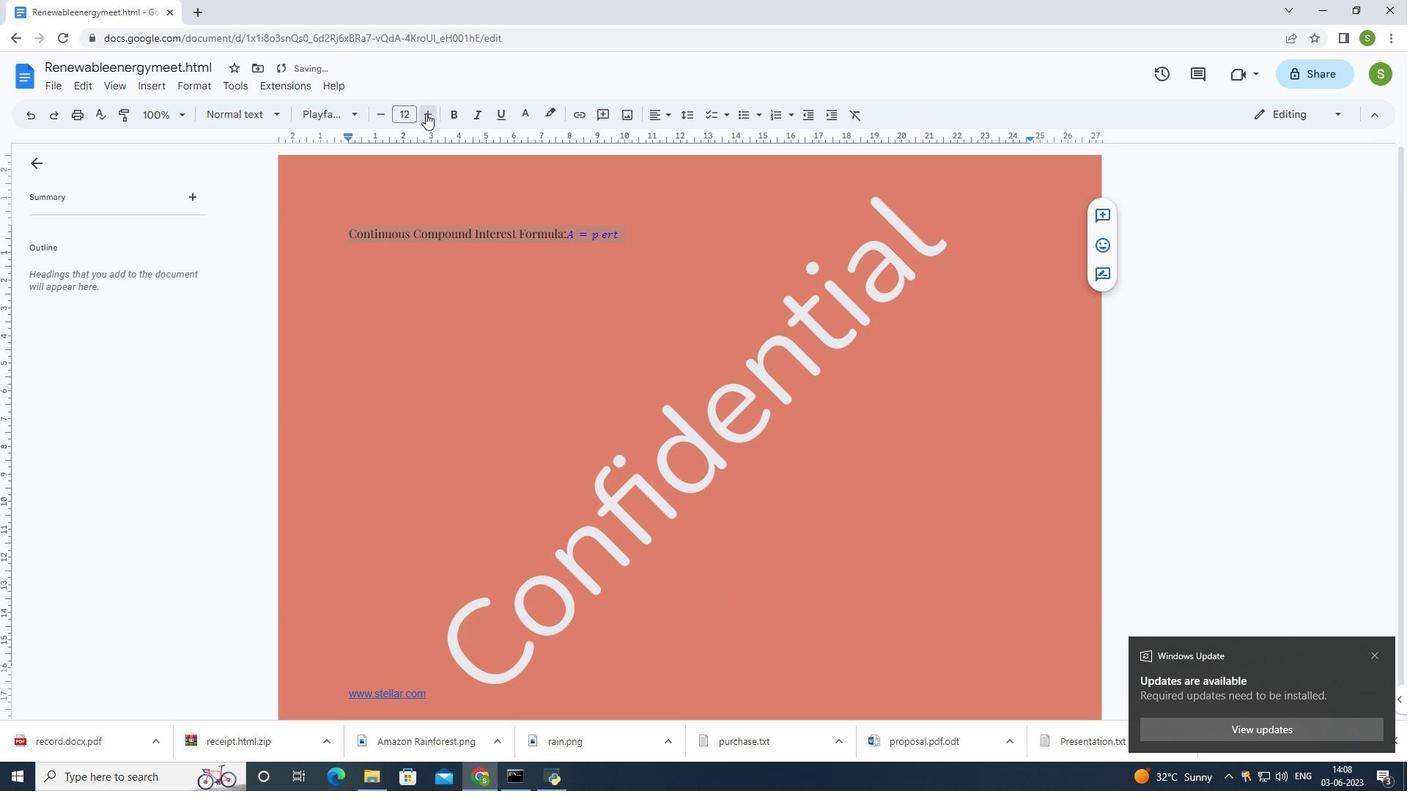 
Action: Mouse pressed left at (426, 113)
Screenshot: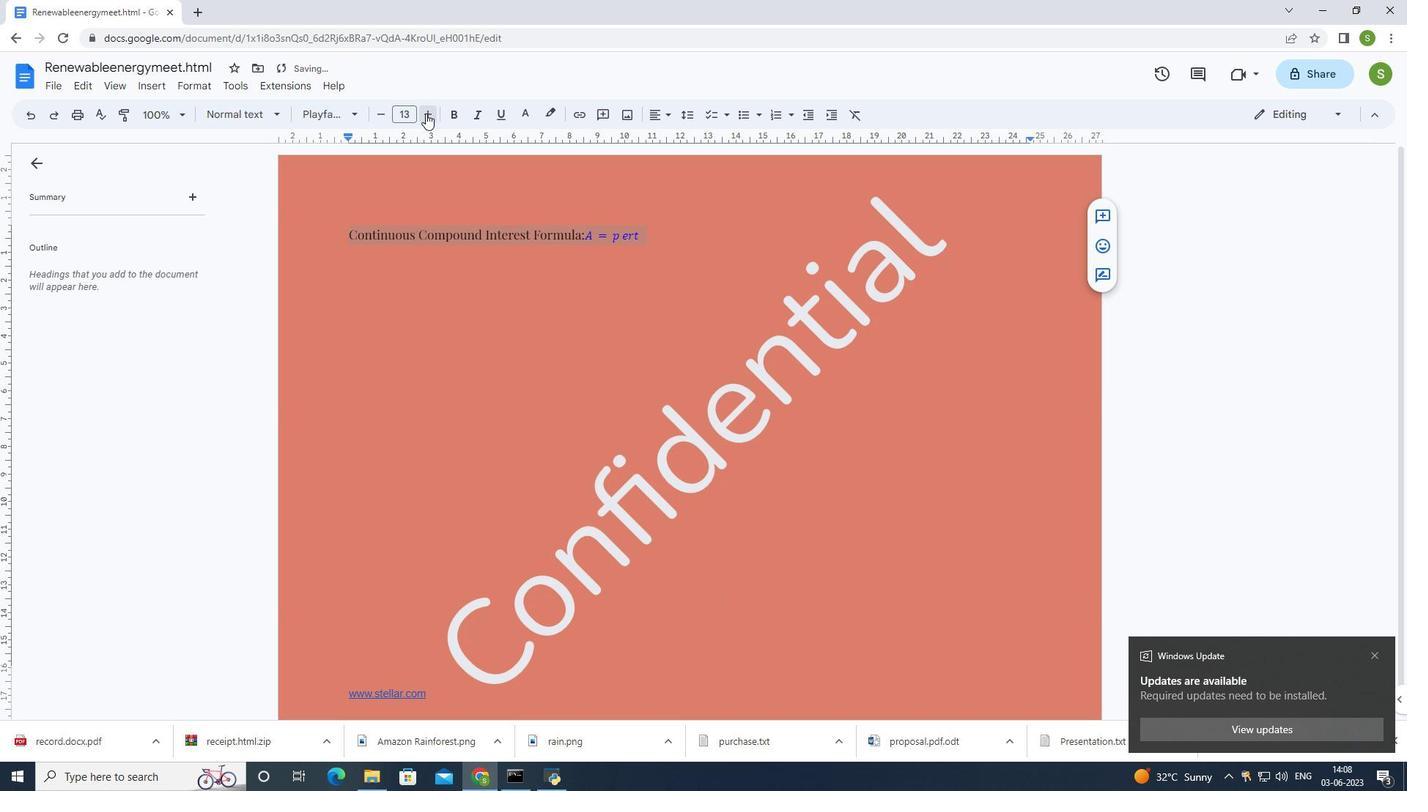 
Action: Mouse pressed left at (426, 113)
Screenshot: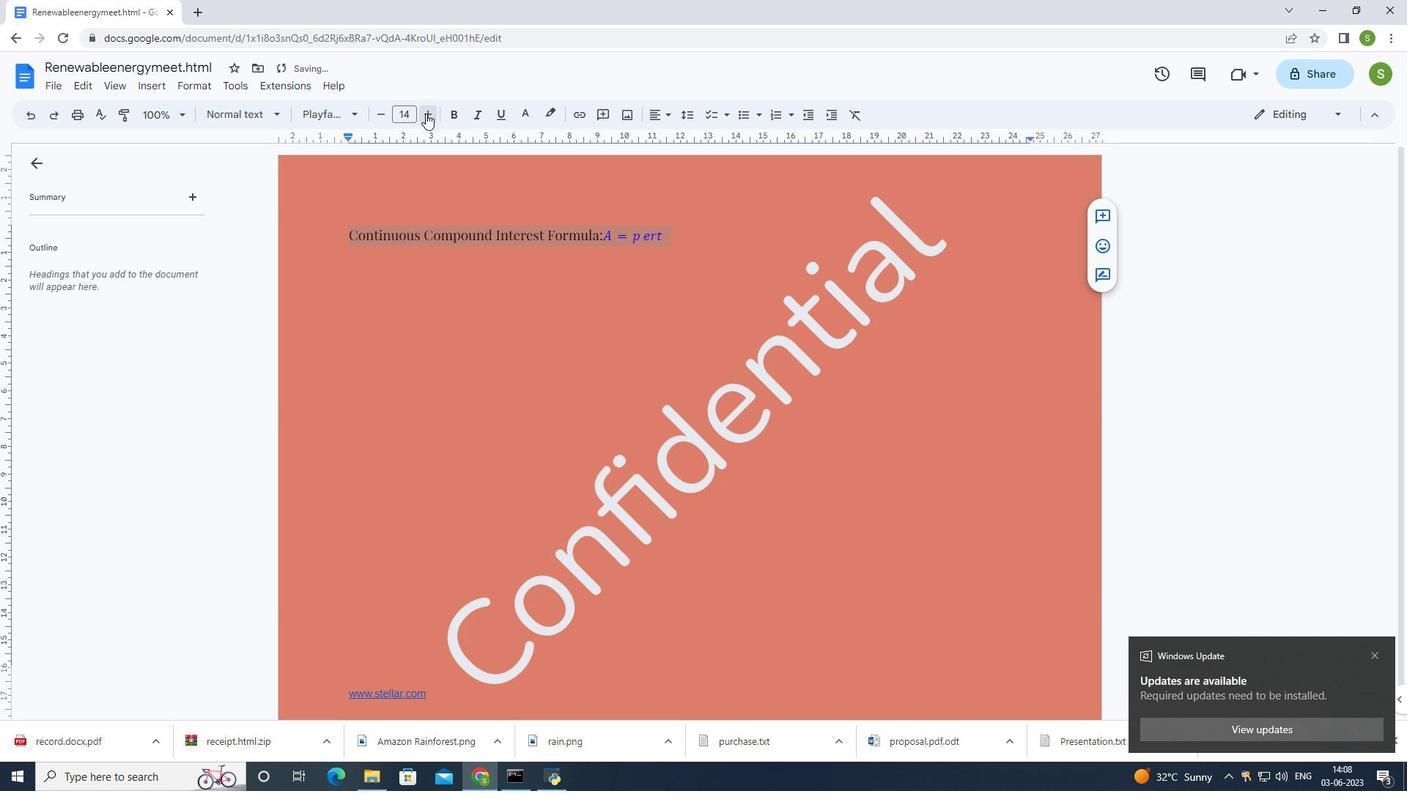 
Action: Mouse pressed left at (426, 113)
Screenshot: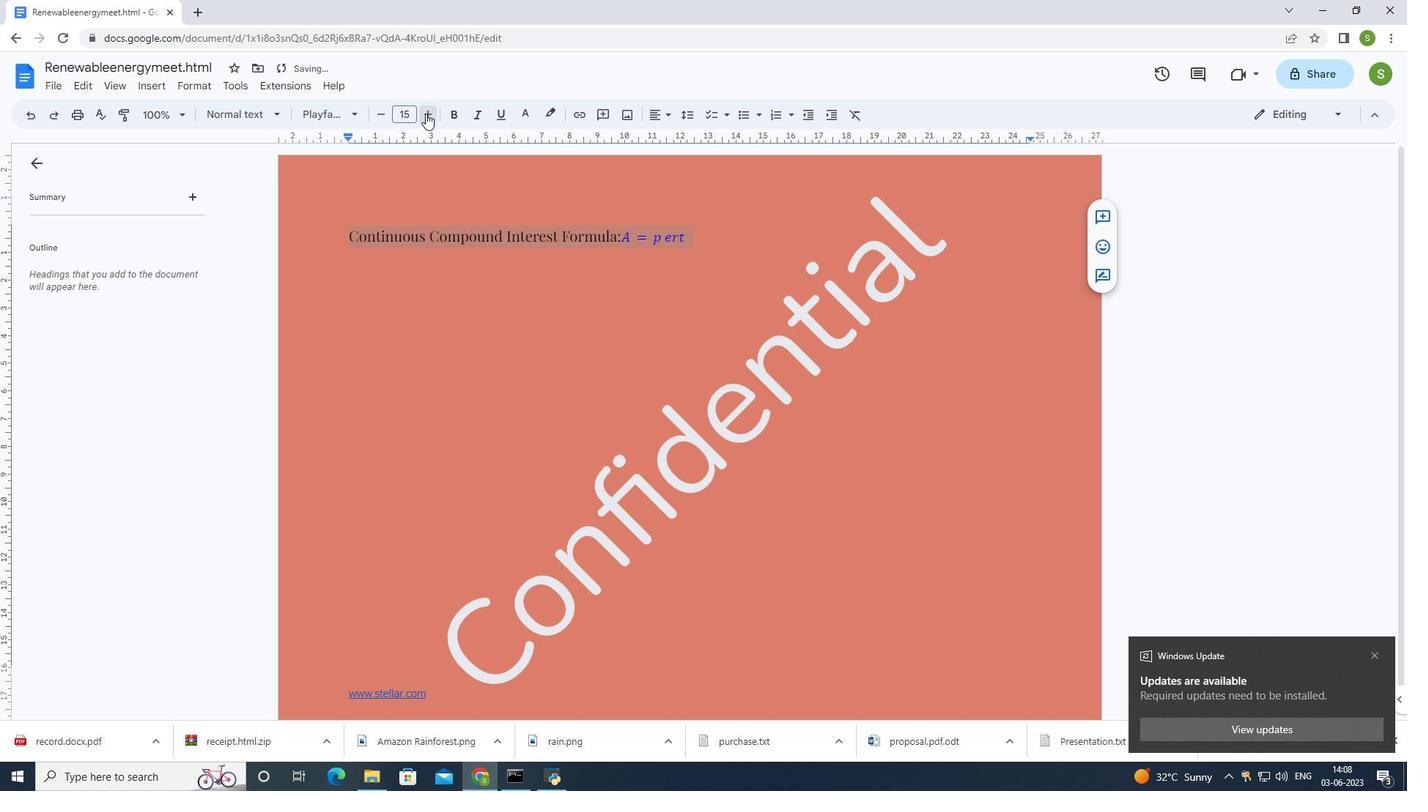 
Action: Mouse pressed left at (426, 113)
Screenshot: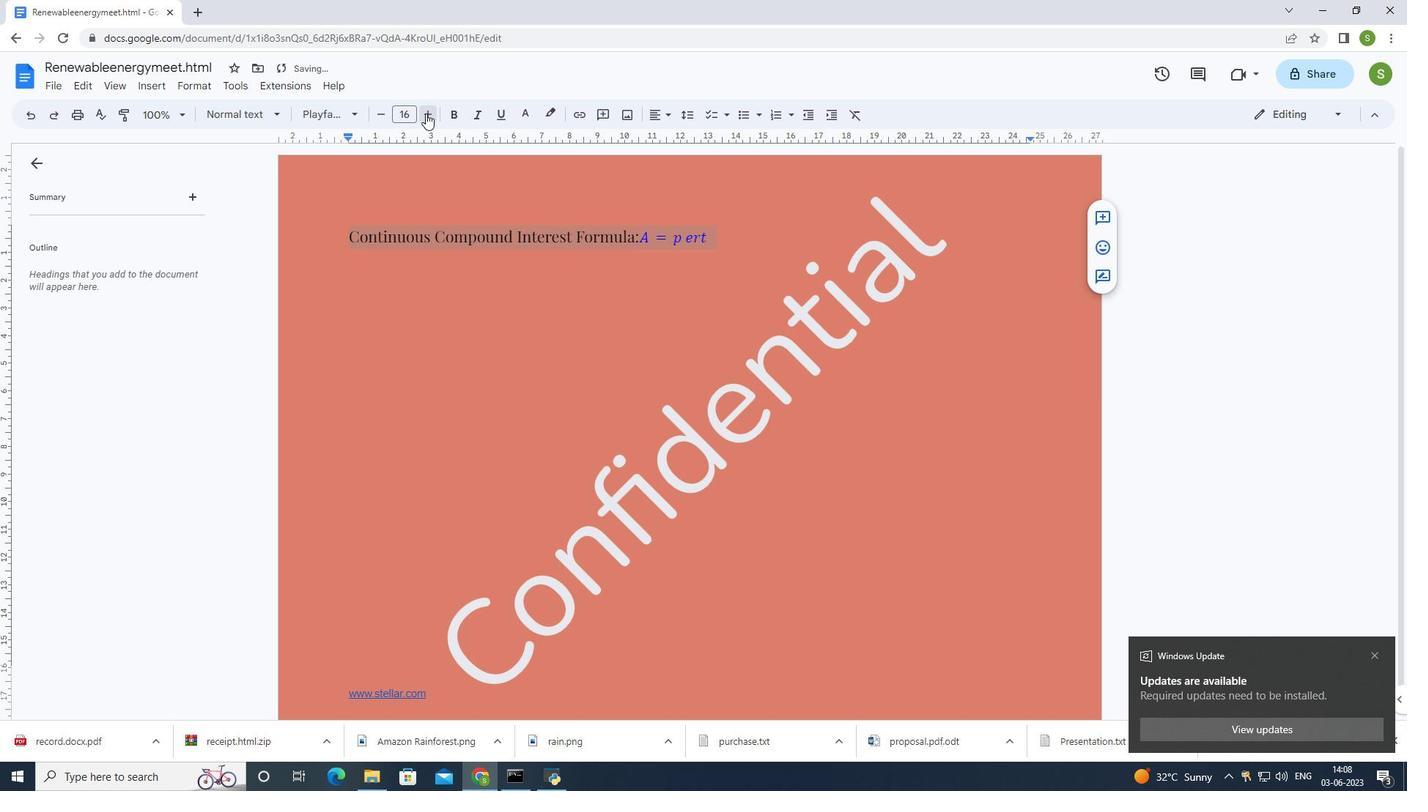 
Action: Mouse moved to (512, 338)
Screenshot: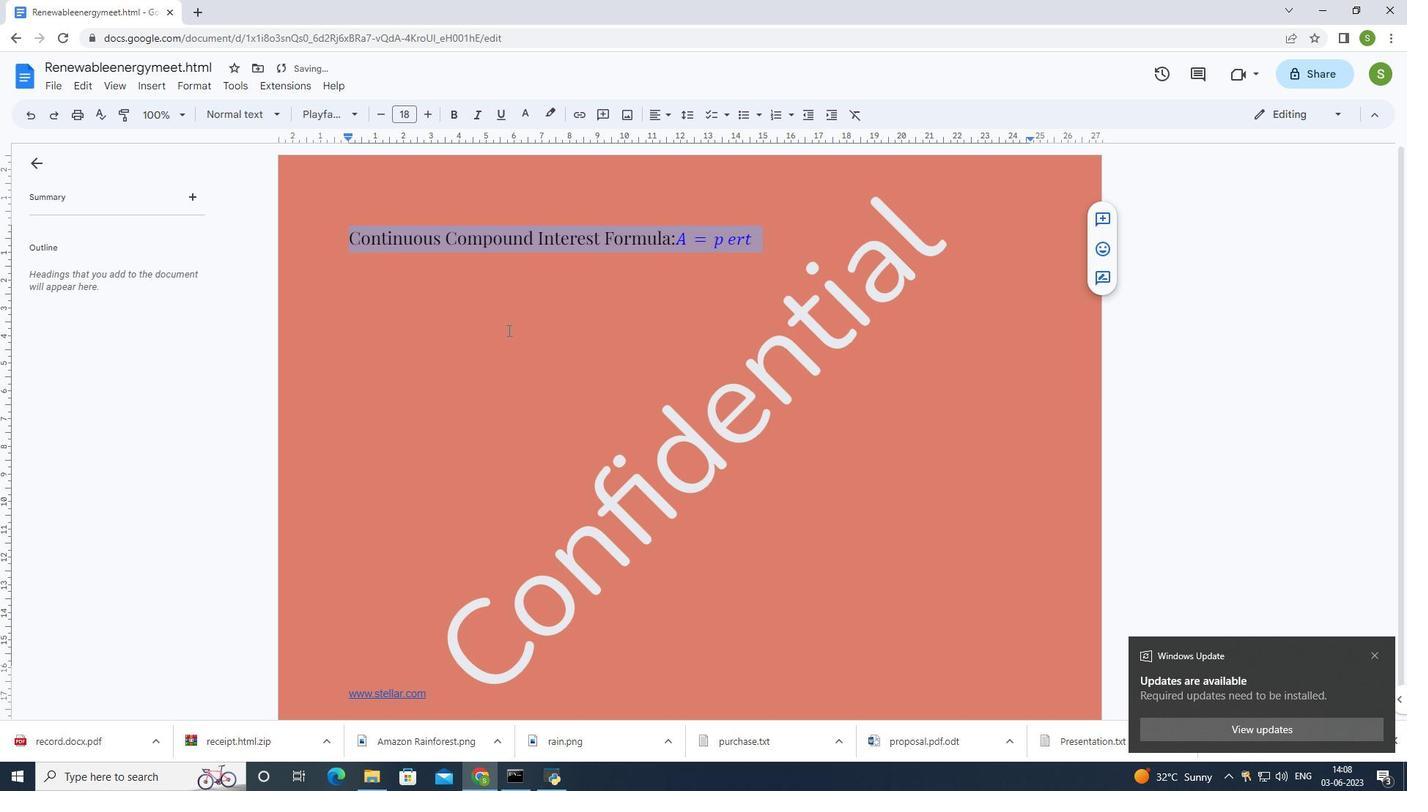 
Action: Mouse pressed left at (512, 338)
Screenshot: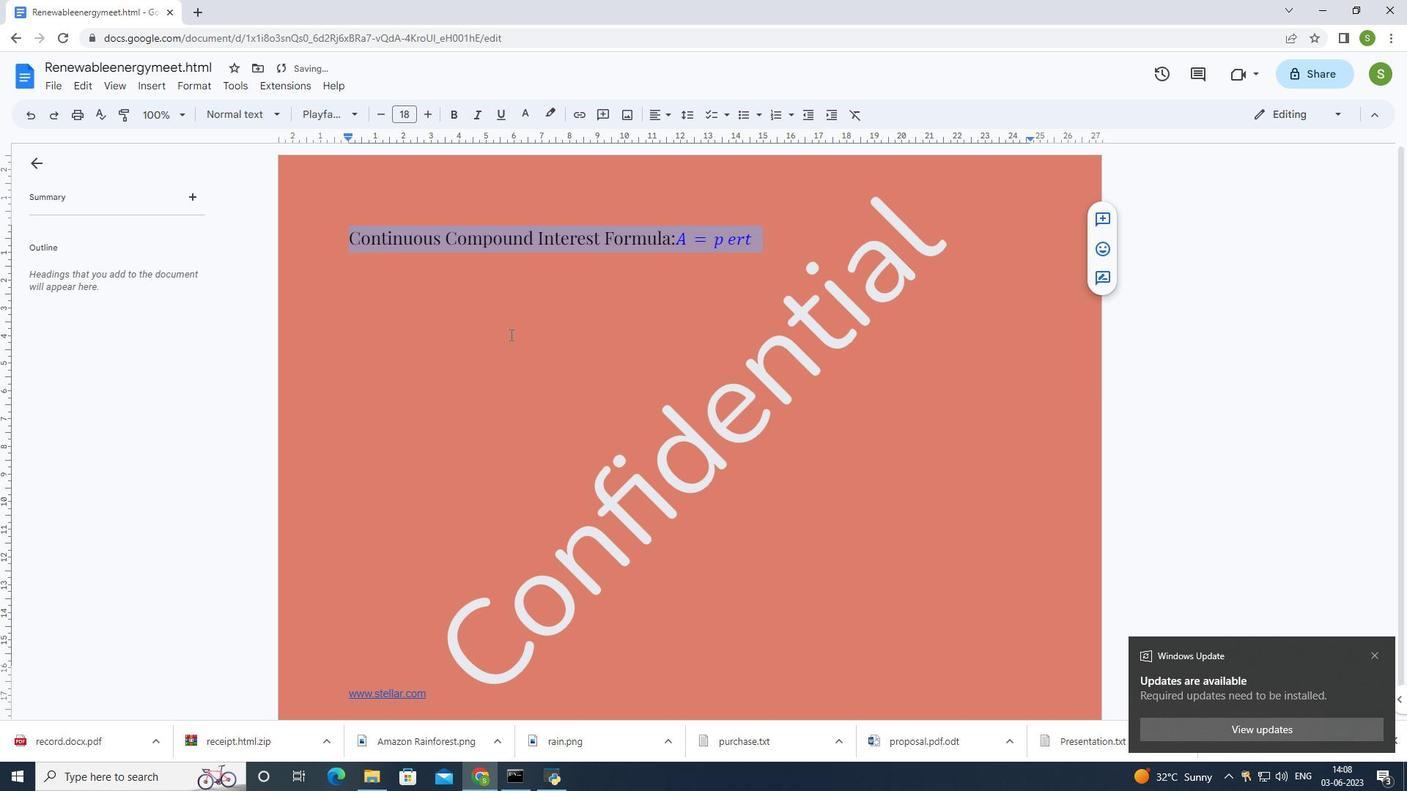 
Action: Mouse moved to (523, 340)
Screenshot: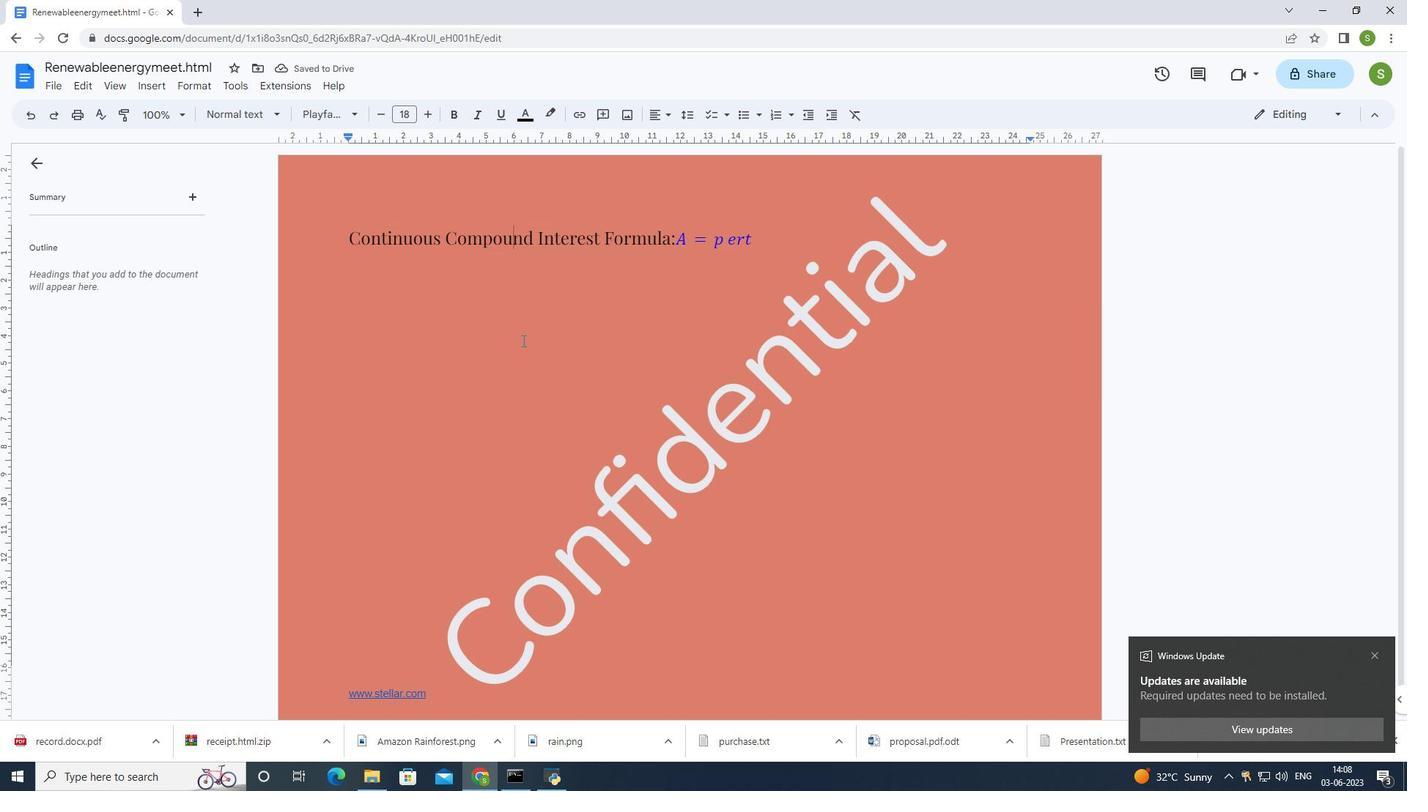 
